 Task: Add a signature Edwin Parker containing Have a happy Hanukkah, Edwin Parker to email address softage.10@softage.net and add a label Escalation procedures
Action: Mouse moved to (49, 97)
Screenshot: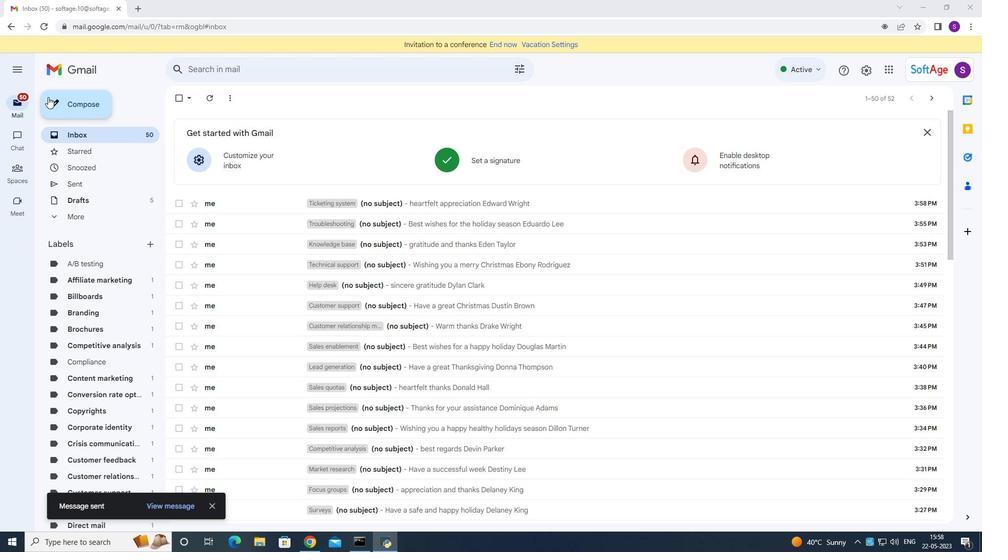 
Action: Mouse pressed left at (49, 97)
Screenshot: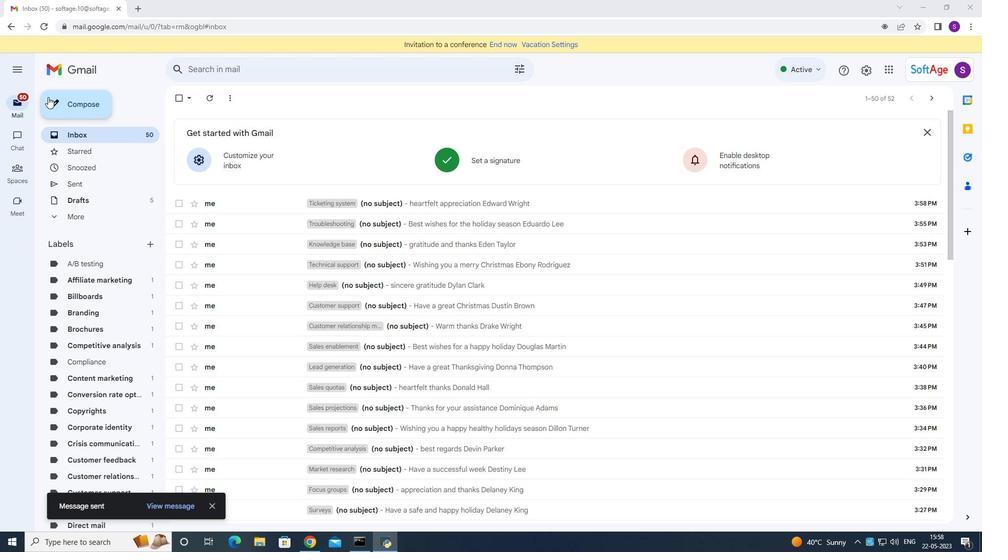 
Action: Mouse moved to (688, 249)
Screenshot: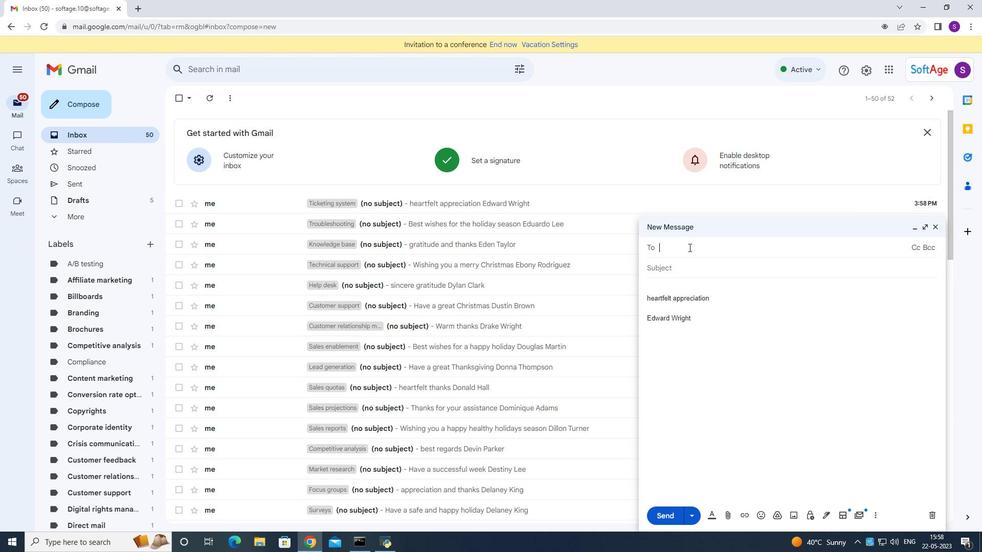 
Action: Key pressed <Key.shift><Key.shift><Key.shift><Key.shift><Key.shift><Key.shift><Key.shift><Key.shift><Key.shift><Key.shift><Key.shift><Key.shift><Key.shift><Key.shift><Key.shift>
Screenshot: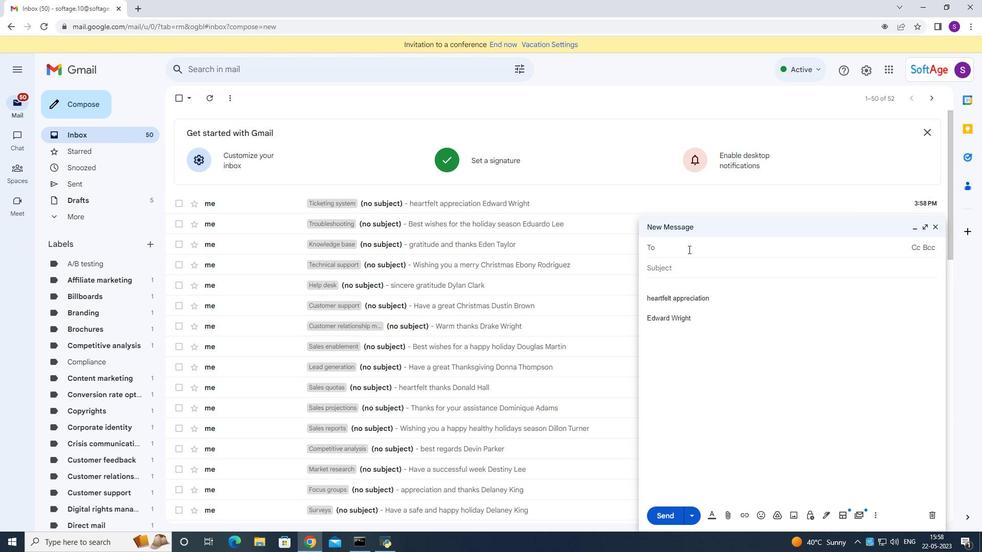 
Action: Mouse moved to (823, 516)
Screenshot: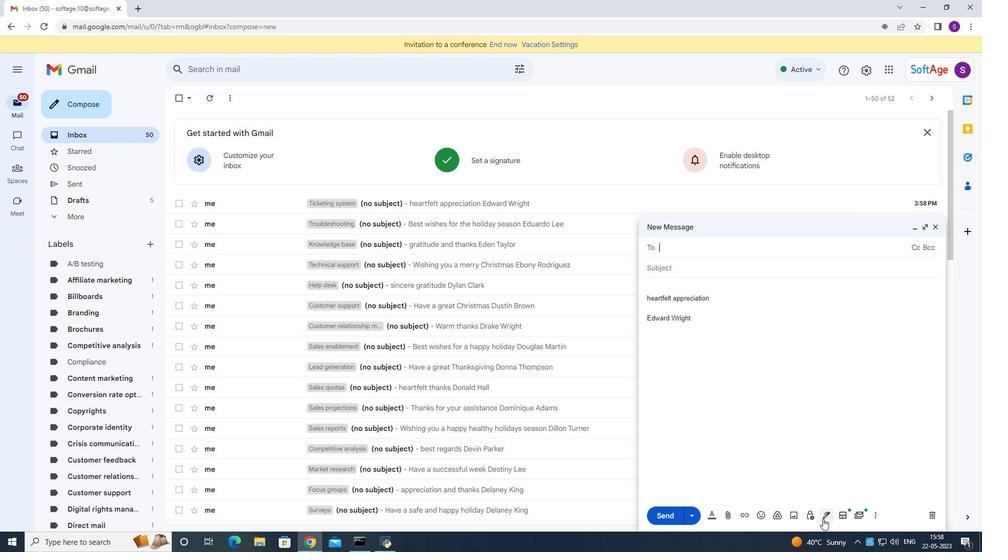 
Action: Mouse pressed left at (823, 516)
Screenshot: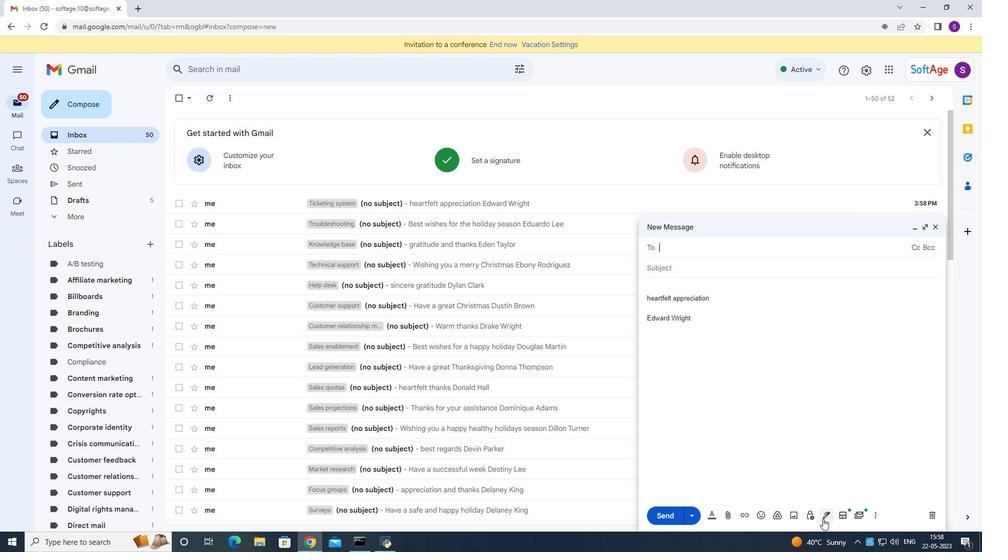 
Action: Mouse moved to (853, 462)
Screenshot: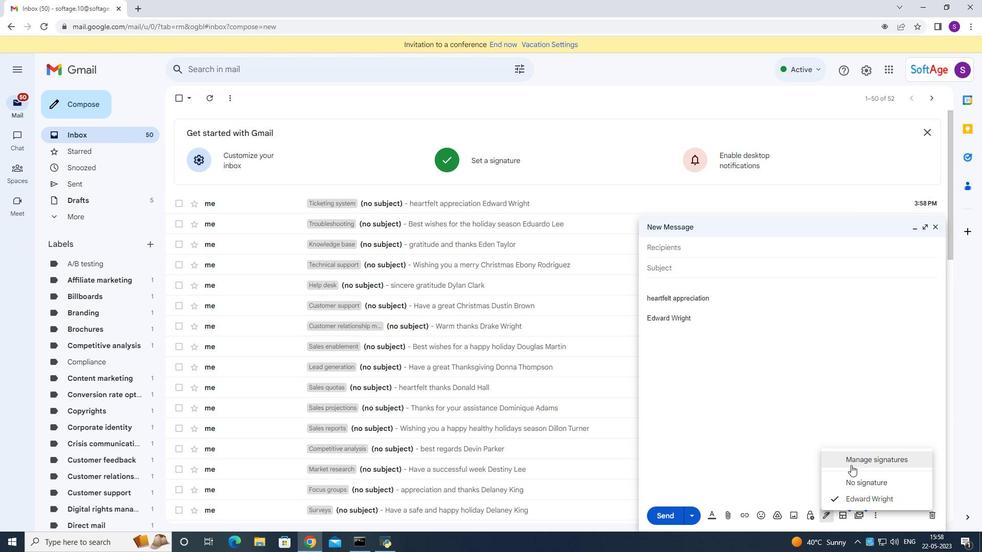 
Action: Mouse pressed left at (853, 462)
Screenshot: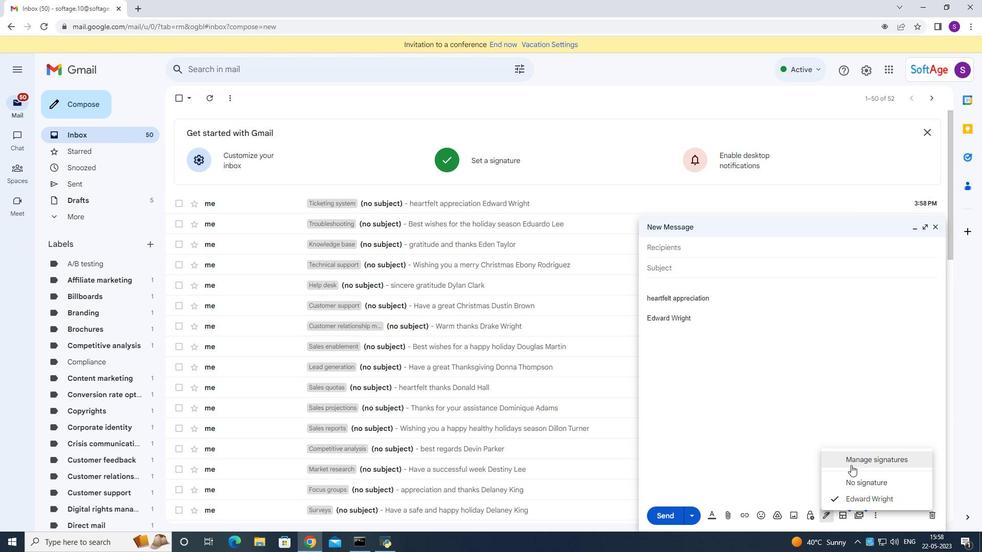 
Action: Mouse moved to (431, 267)
Screenshot: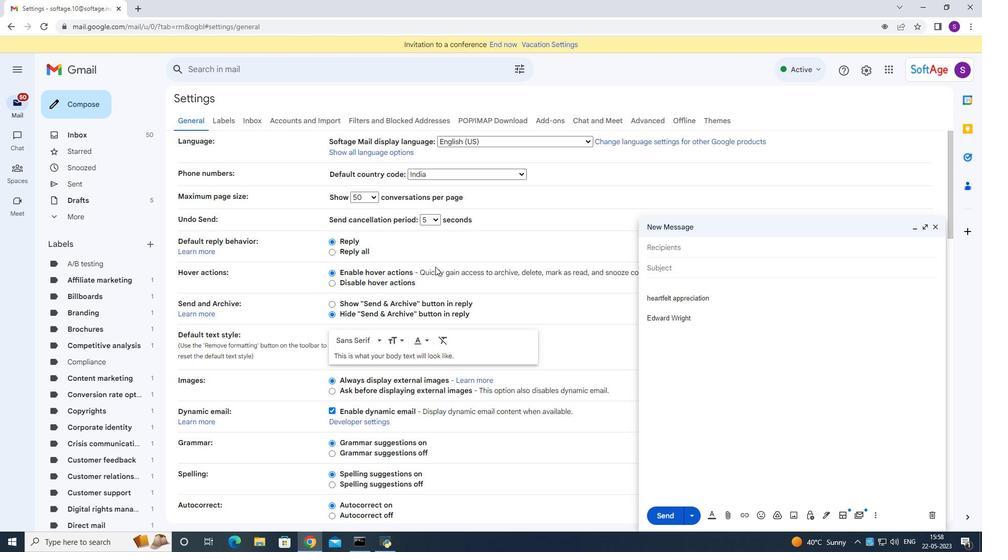 
Action: Mouse scrolled (431, 267) with delta (0, 0)
Screenshot: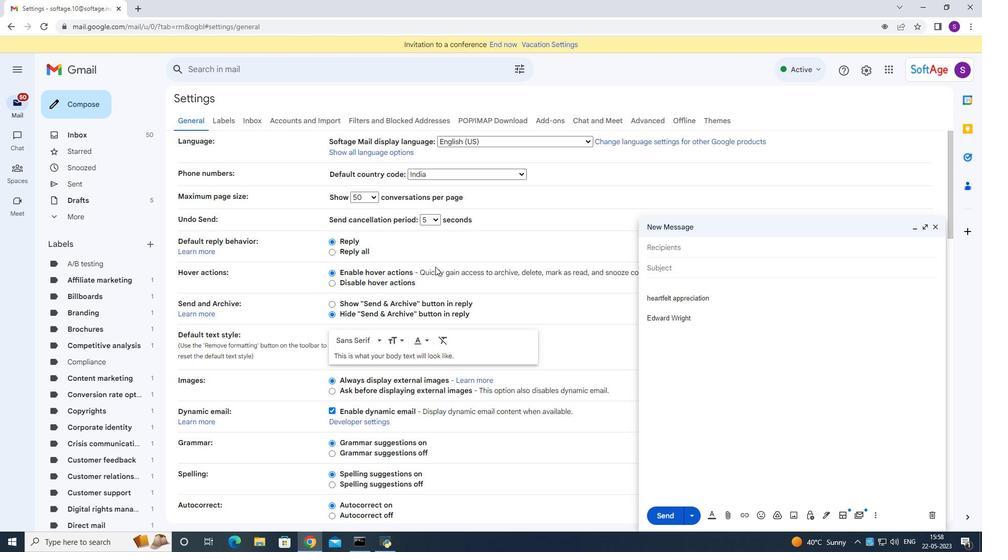 
Action: Mouse moved to (431, 268)
Screenshot: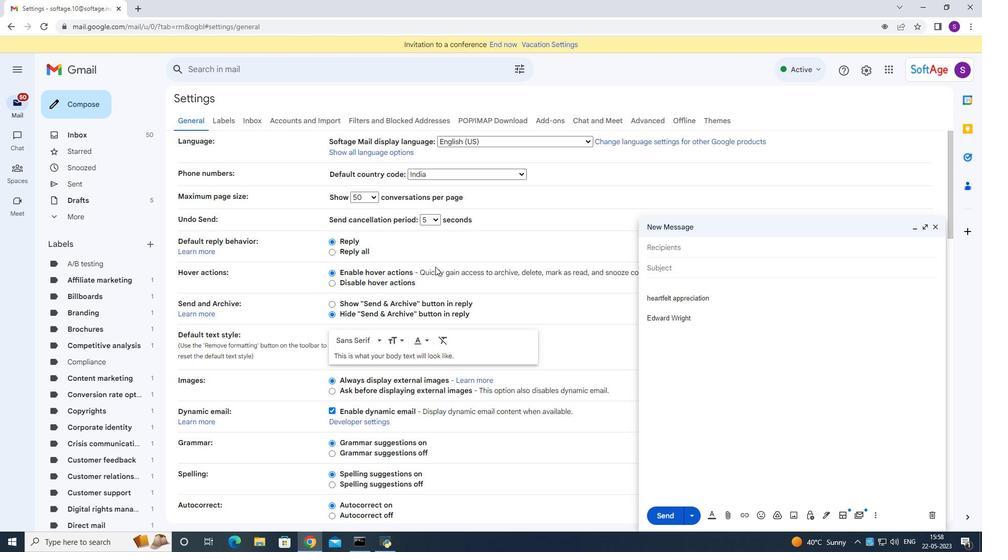 
Action: Mouse scrolled (431, 268) with delta (0, 0)
Screenshot: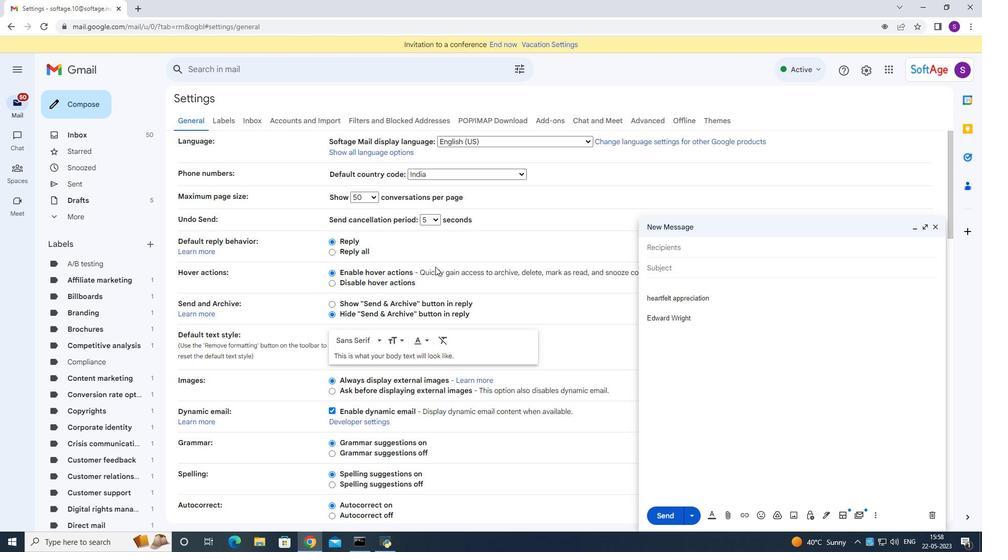 
Action: Mouse moved to (430, 269)
Screenshot: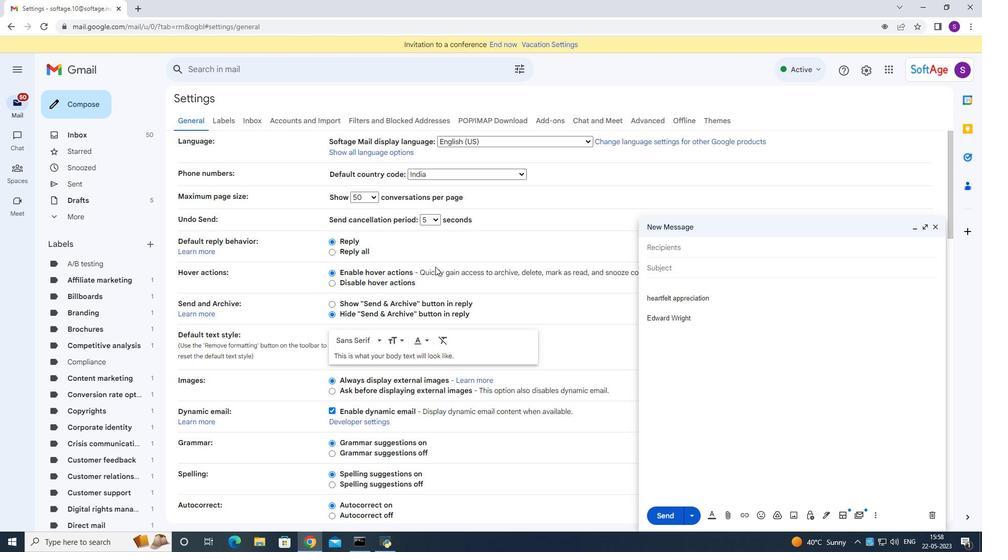 
Action: Mouse scrolled (430, 268) with delta (0, 0)
Screenshot: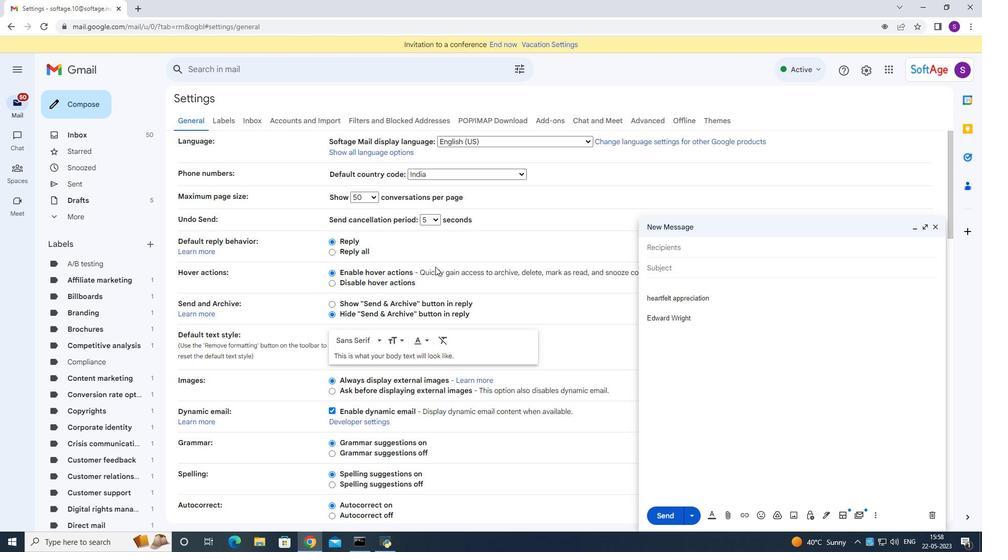 
Action: Mouse scrolled (430, 268) with delta (0, 0)
Screenshot: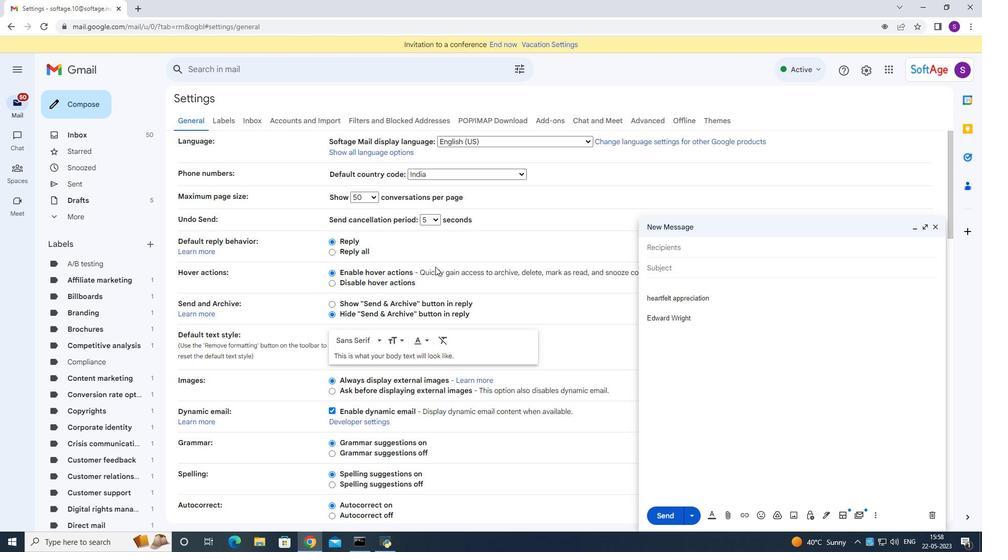 
Action: Mouse scrolled (430, 268) with delta (0, 0)
Screenshot: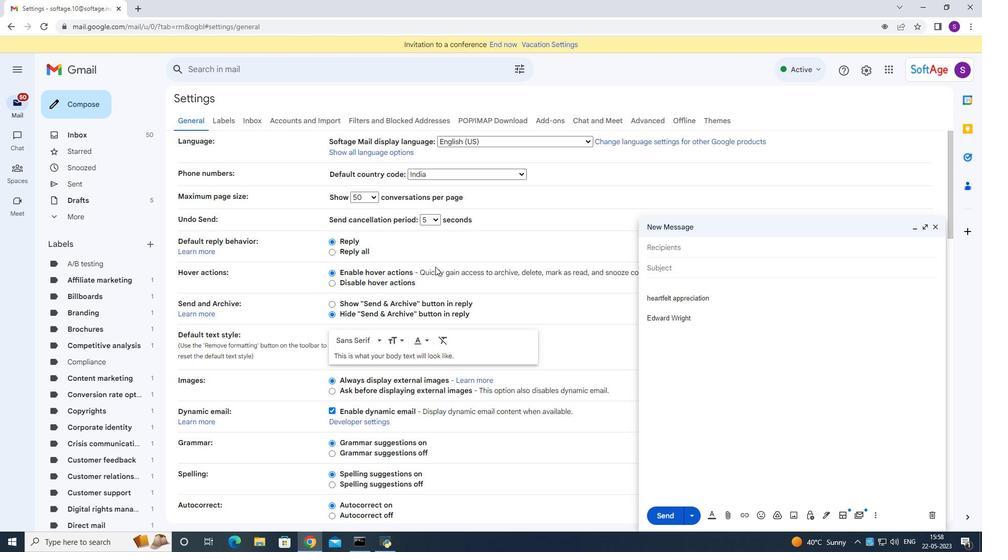 
Action: Mouse moved to (430, 270)
Screenshot: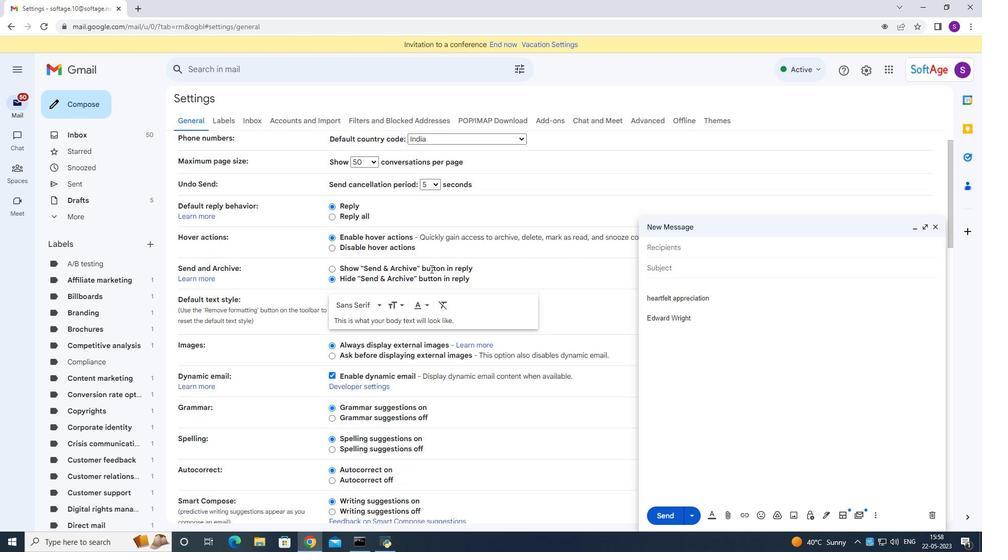 
Action: Mouse scrolled (430, 268) with delta (0, 0)
Screenshot: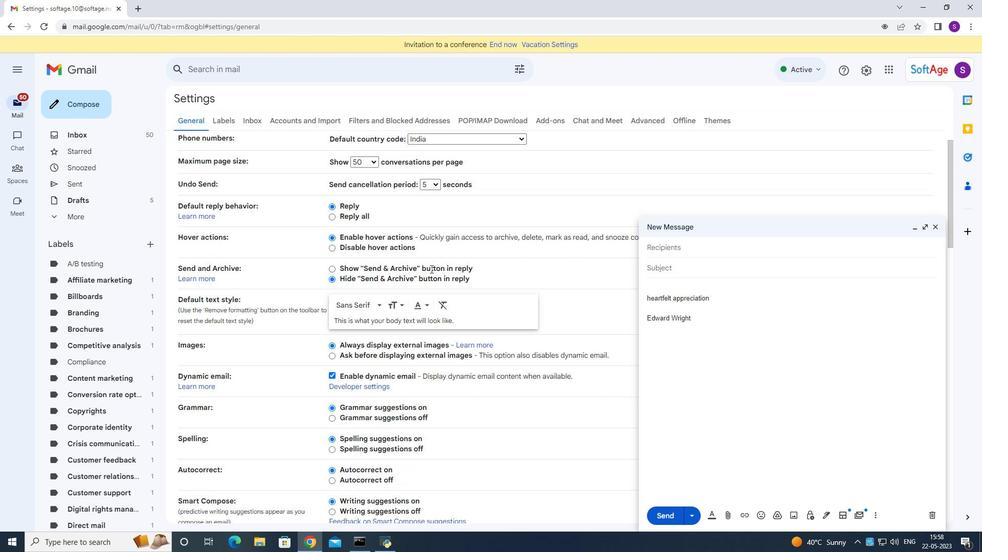 
Action: Mouse moved to (427, 280)
Screenshot: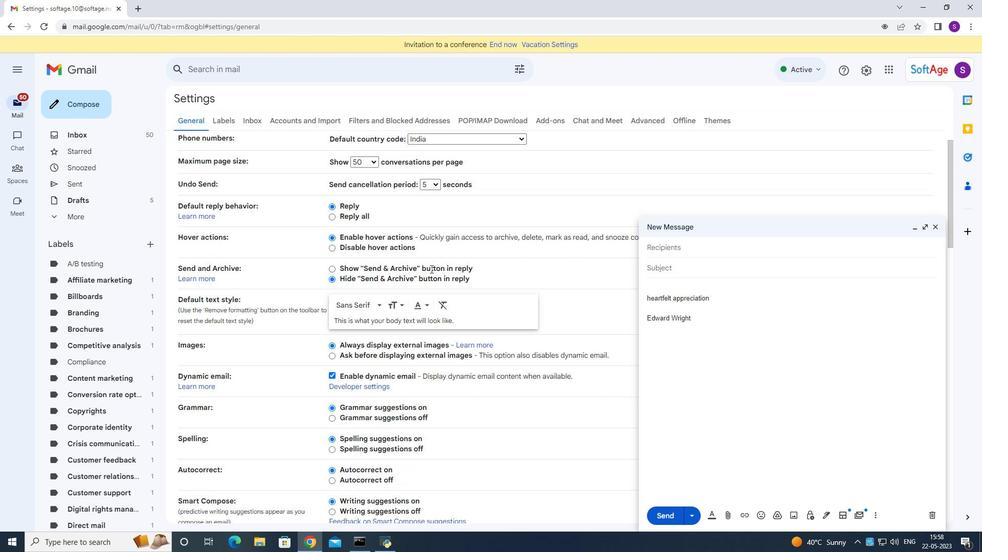 
Action: Mouse scrolled (430, 268) with delta (0, 0)
Screenshot: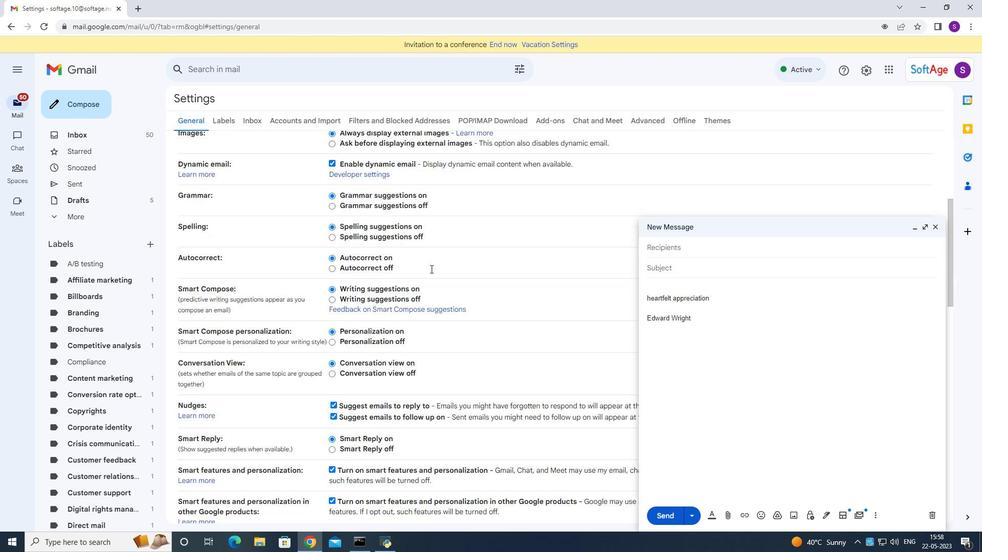 
Action: Mouse moved to (427, 286)
Screenshot: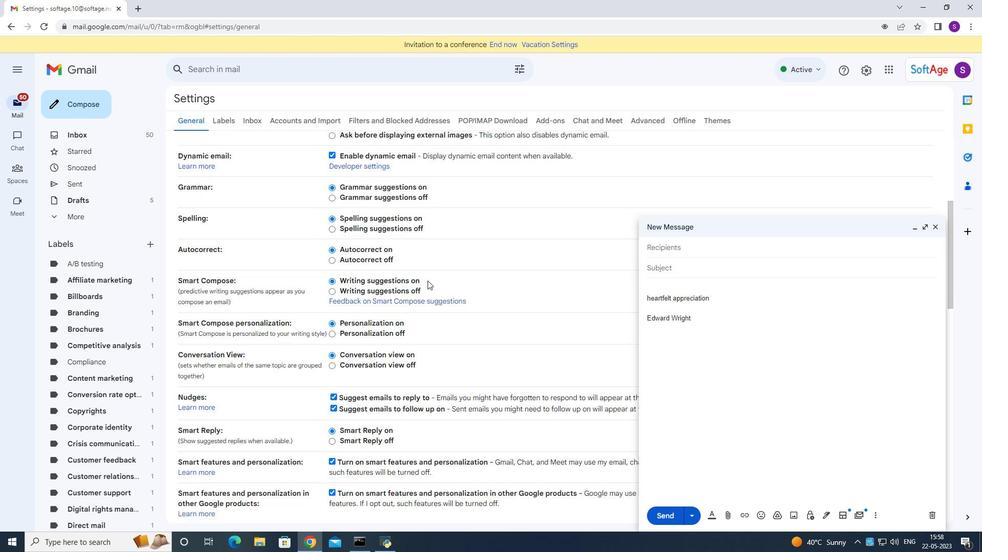 
Action: Mouse scrolled (427, 285) with delta (0, 0)
Screenshot: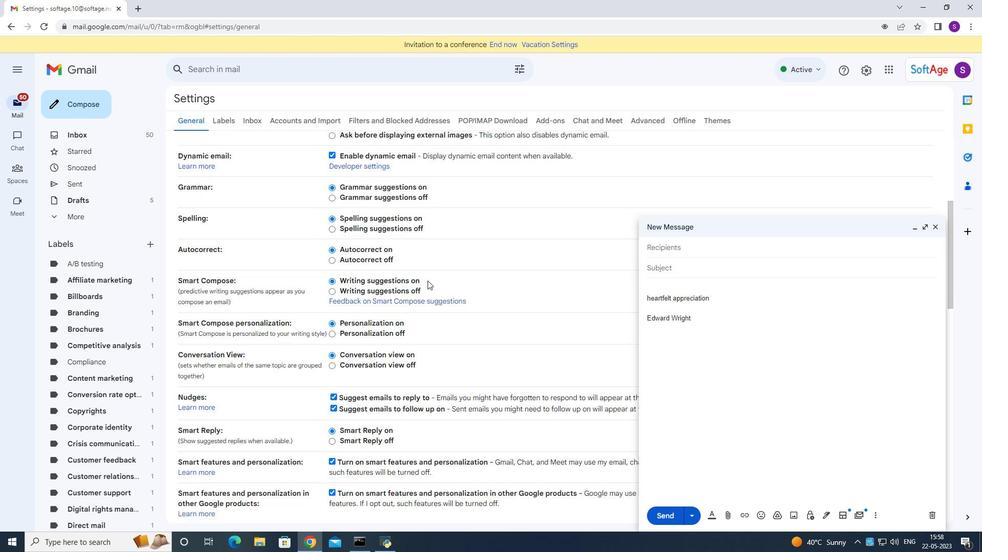 
Action: Mouse moved to (427, 286)
Screenshot: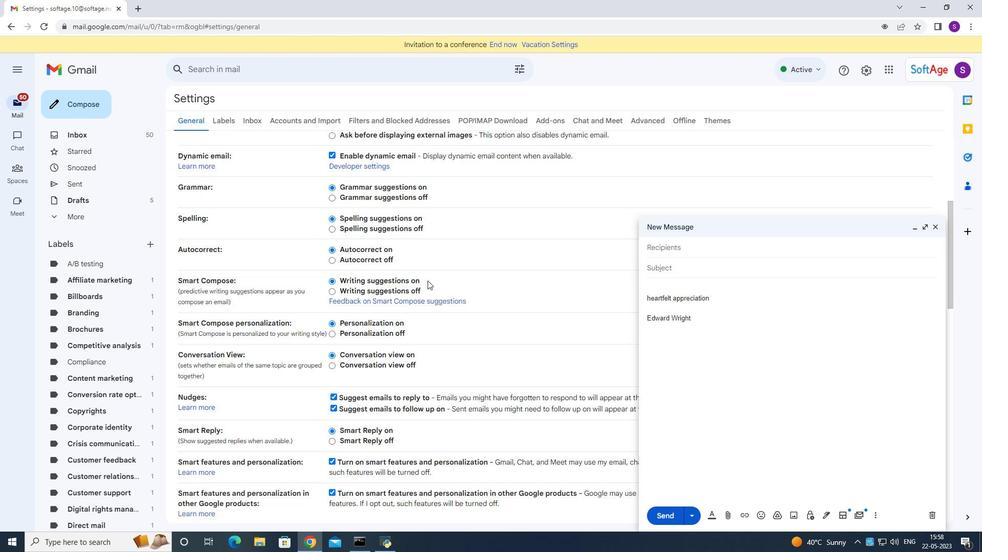 
Action: Mouse scrolled (427, 286) with delta (0, 0)
Screenshot: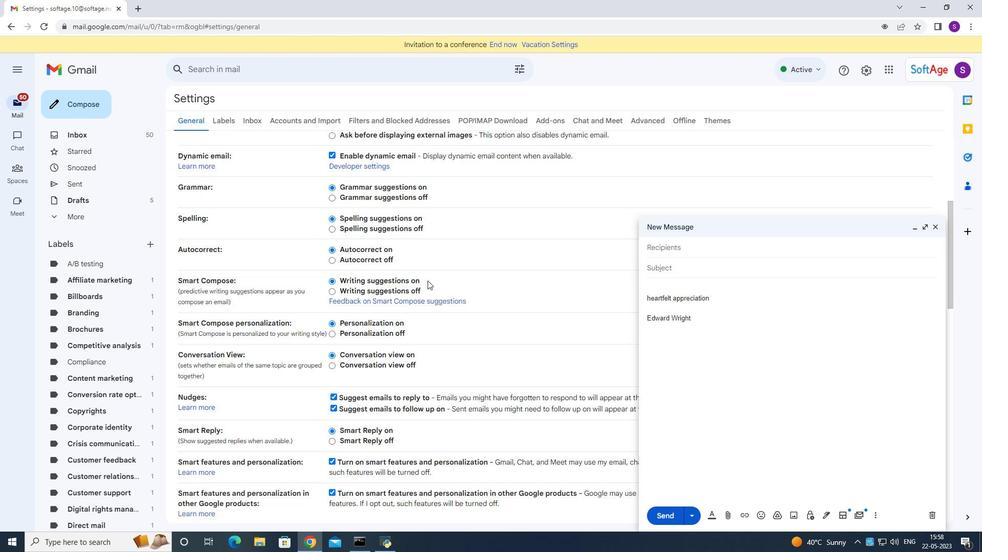 
Action: Mouse scrolled (427, 286) with delta (0, 0)
Screenshot: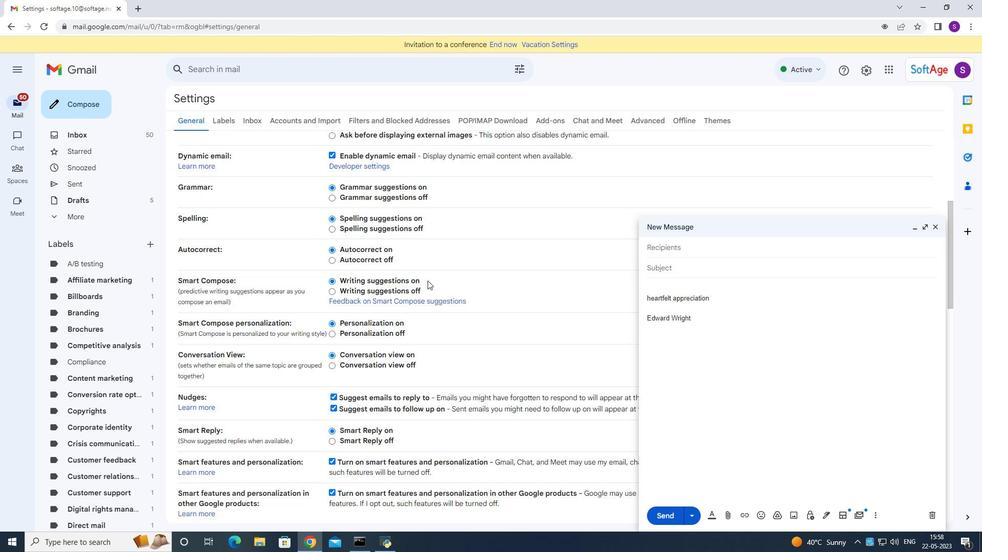 
Action: Mouse scrolled (427, 286) with delta (0, 0)
Screenshot: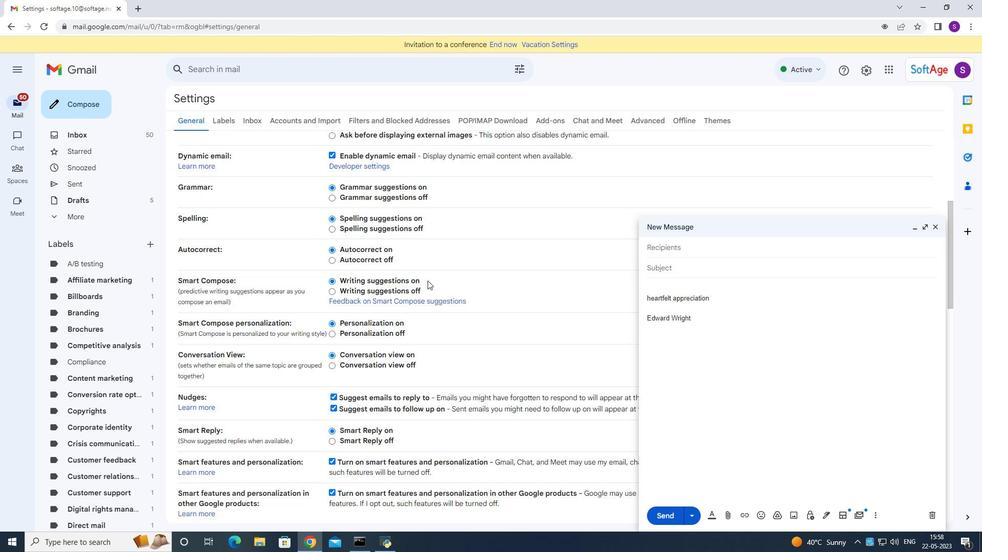 
Action: Mouse moved to (427, 286)
Screenshot: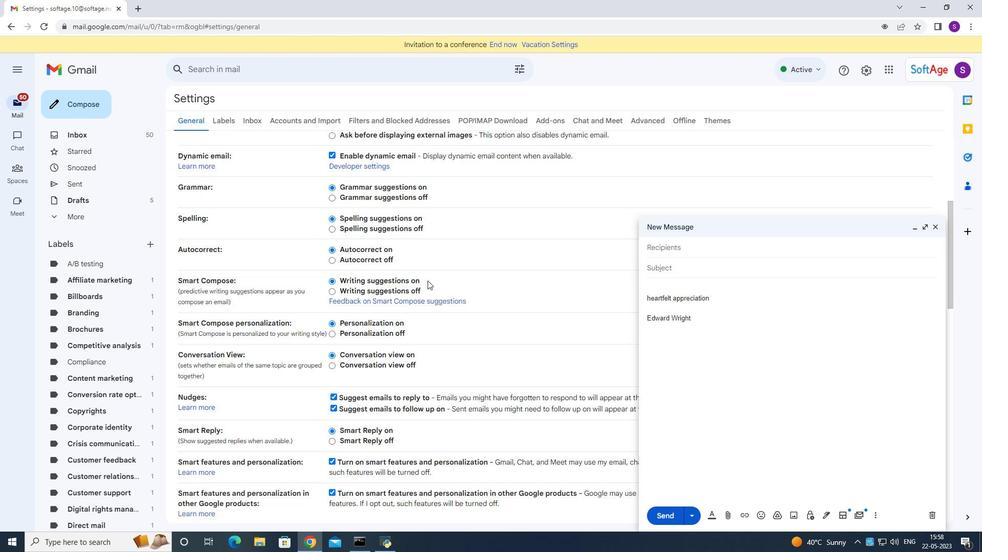
Action: Mouse scrolled (427, 286) with delta (0, 0)
Screenshot: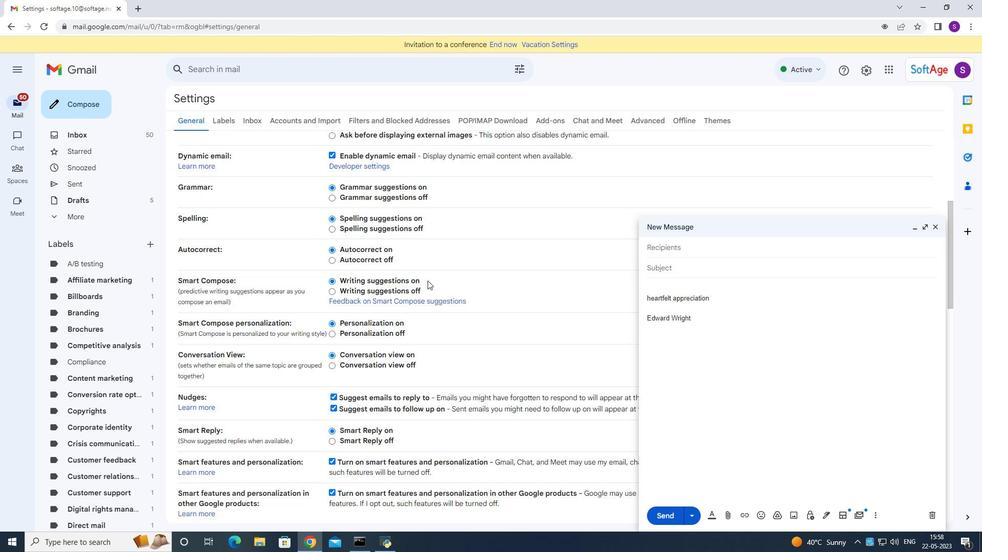 
Action: Mouse moved to (427, 288)
Screenshot: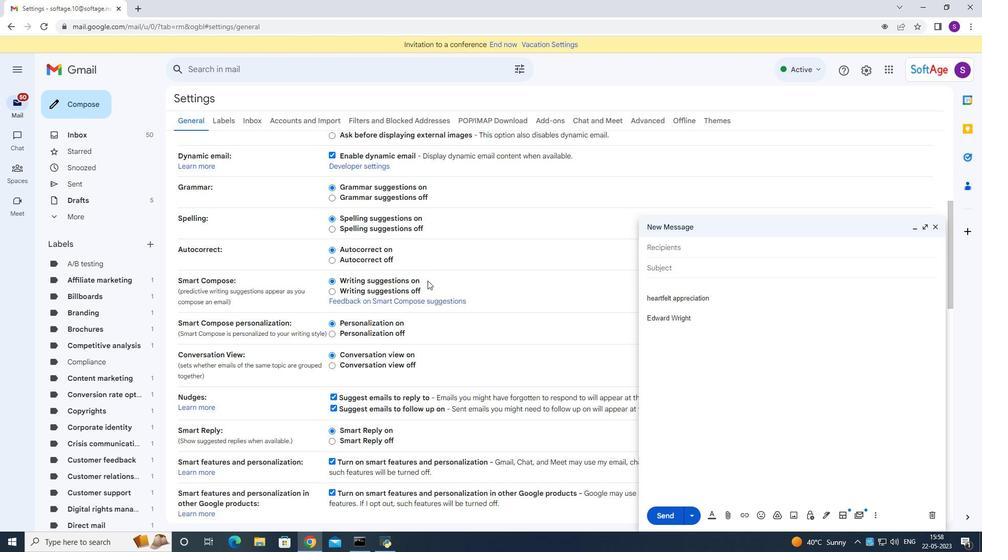 
Action: Mouse scrolled (427, 287) with delta (0, 0)
Screenshot: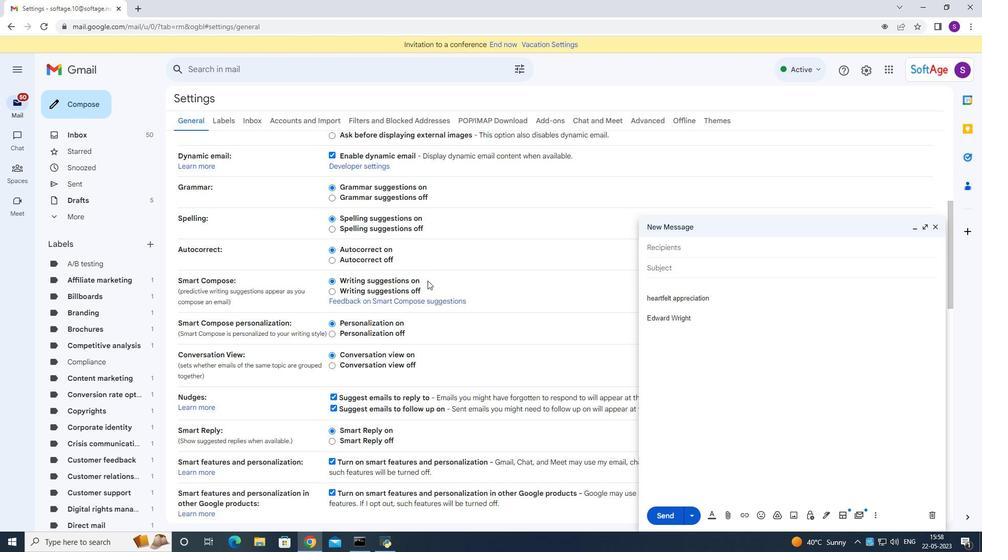 
Action: Mouse moved to (414, 389)
Screenshot: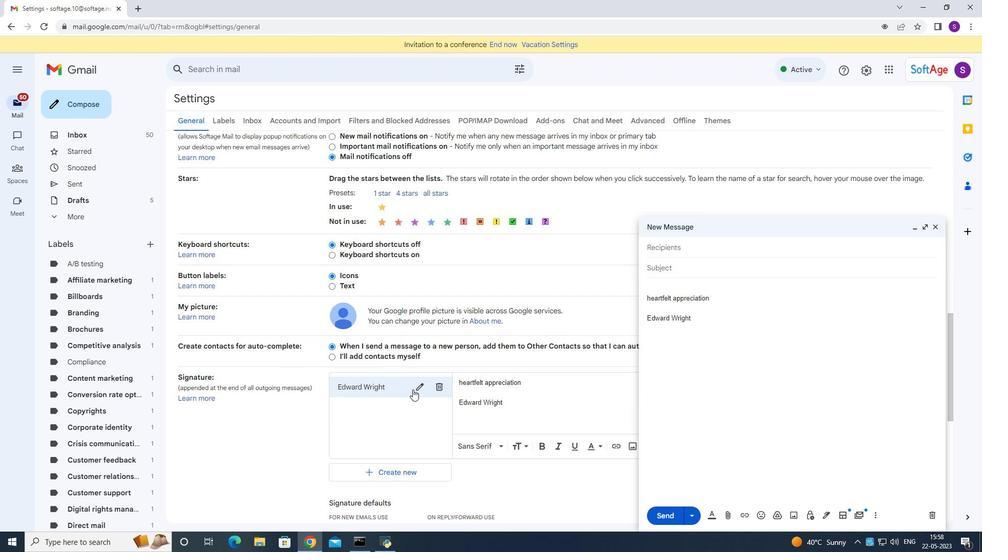 
Action: Mouse pressed left at (414, 389)
Screenshot: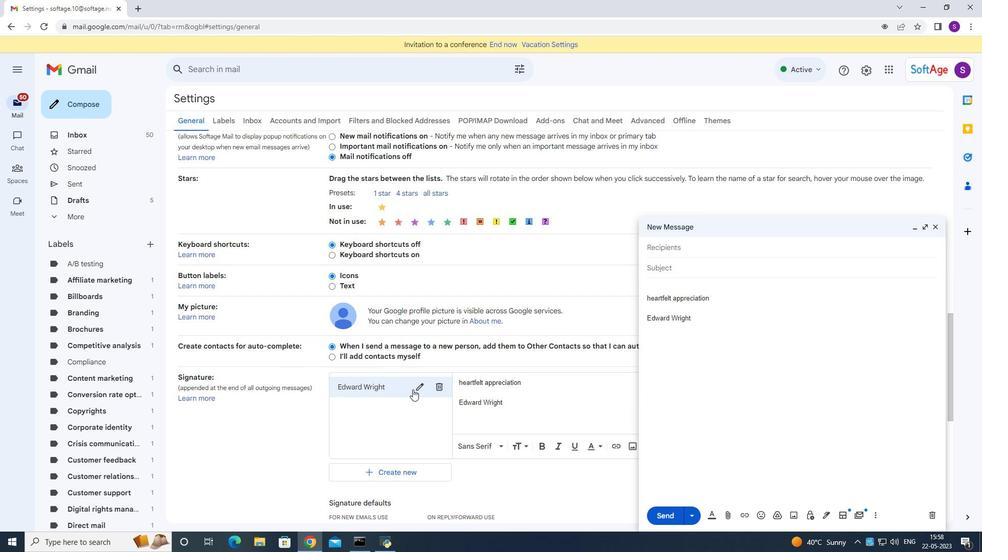 
Action: Mouse moved to (414, 389)
Screenshot: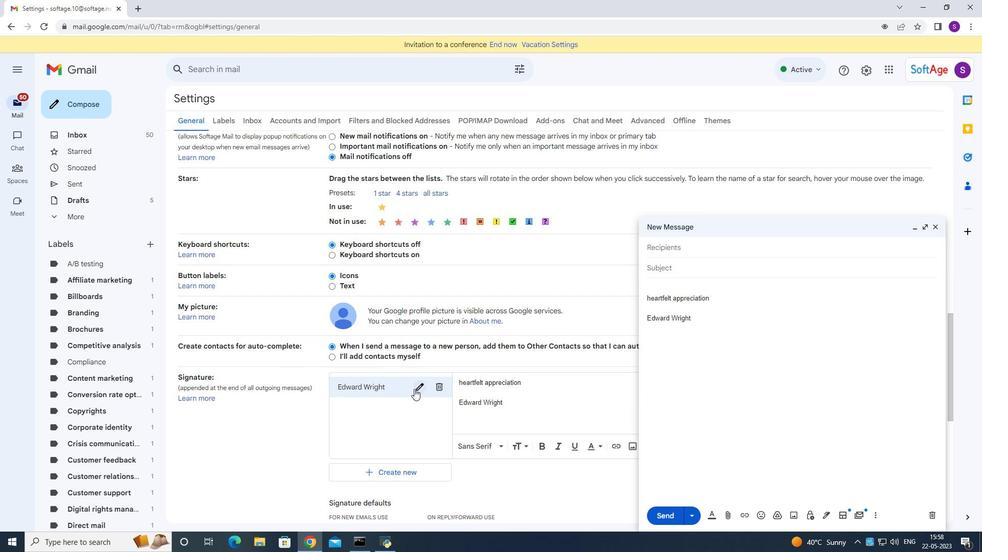
Action: Key pressed ctrl+A
Screenshot: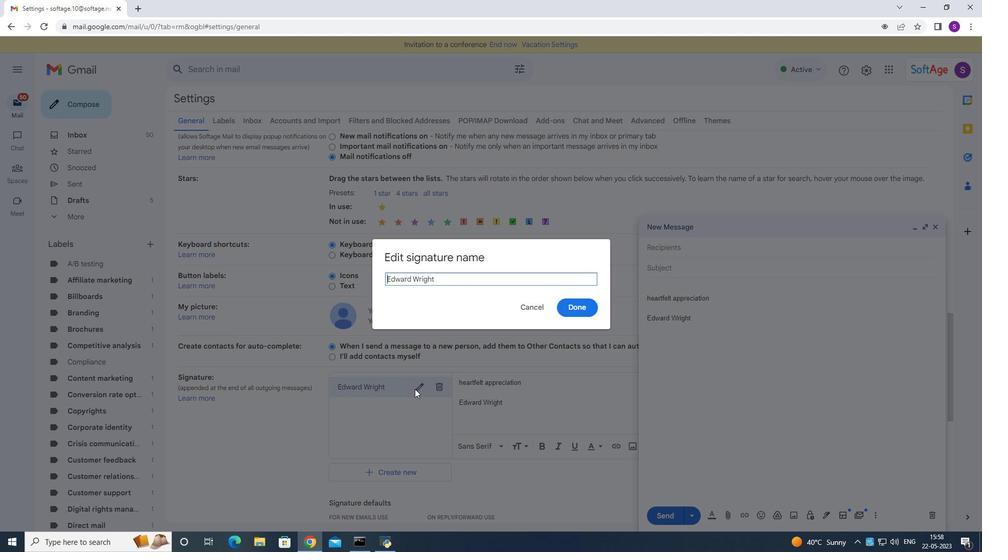 
Action: Mouse moved to (413, 388)
Screenshot: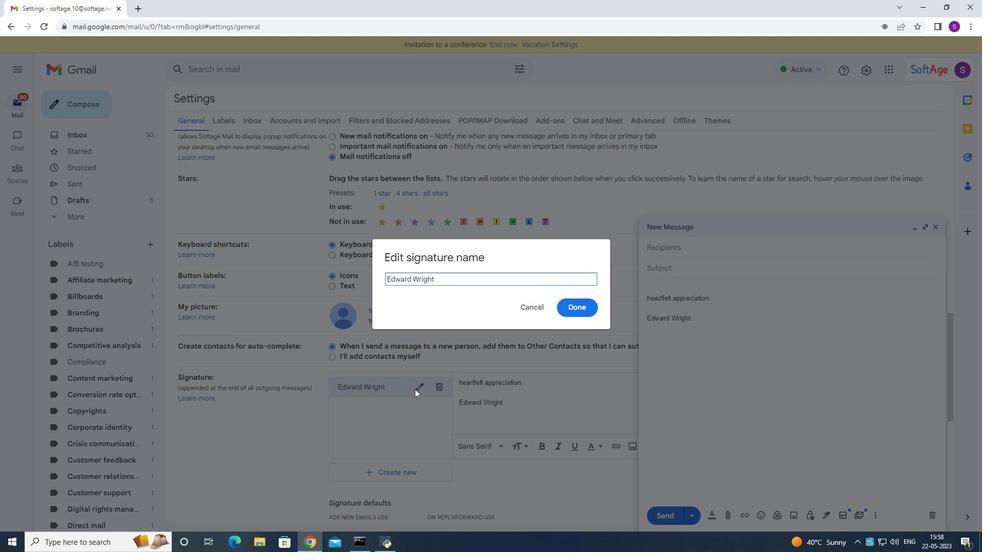
Action: Key pressed <Key.backspace><Key.shift><Key.shift><Key.shift><Key.shift><Key.shift><Key.shift><Key.shift><Key.shift><Key.shift><Key.shift><Key.shift><Key.shift><Key.shift><Key.shift><Key.shift><Key.shift><Key.shift><Key.shift><Key.shift><Key.shift><Key.shift><Key.shift><Key.shift><Key.shift><Key.shift><Key.shift><Key.shift><Key.shift><Key.shift><Key.shift><Key.shift><Key.shift><Key.shift><Key.shift><Key.shift><Key.shift><Key.shift><Key.shift><Key.shift><Key.shift><Key.shift>Edwin<Key.space><Key.shift>Parker<Key.space>
Screenshot: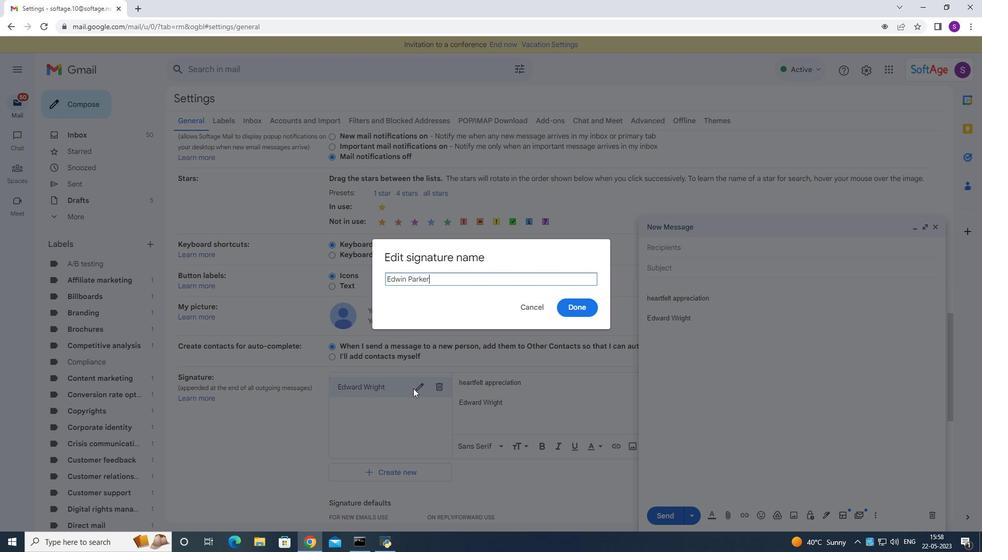 
Action: Mouse moved to (576, 310)
Screenshot: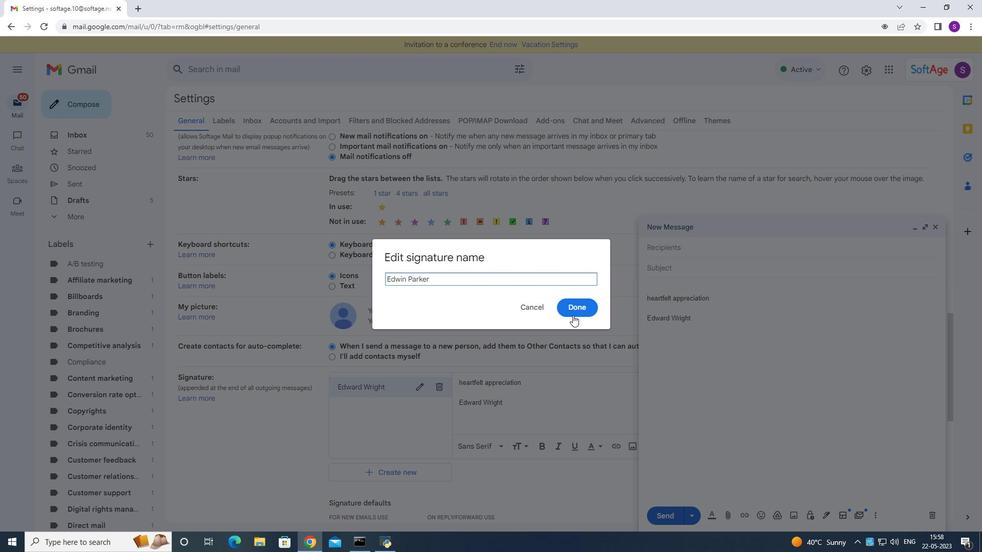
Action: Mouse pressed left at (576, 310)
Screenshot: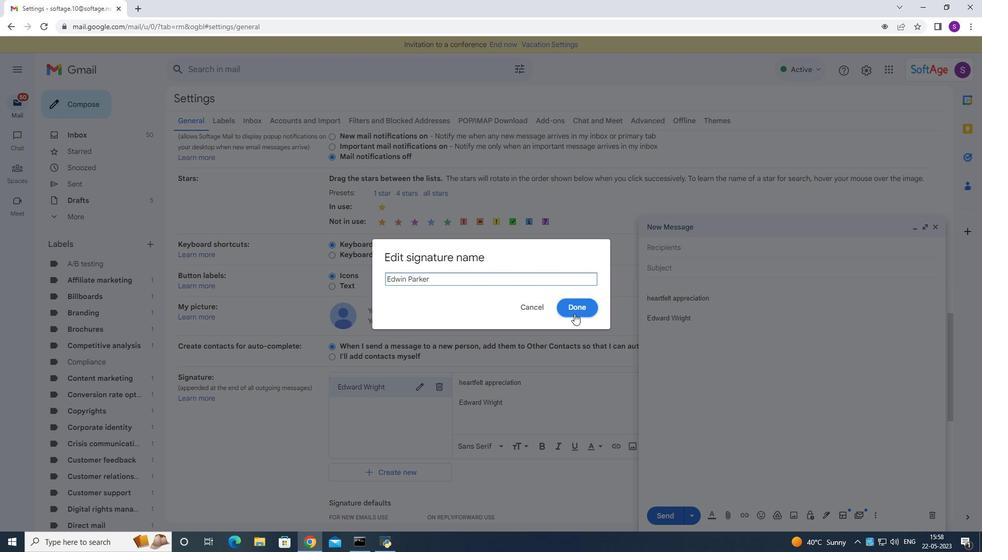 
Action: Mouse moved to (557, 380)
Screenshot: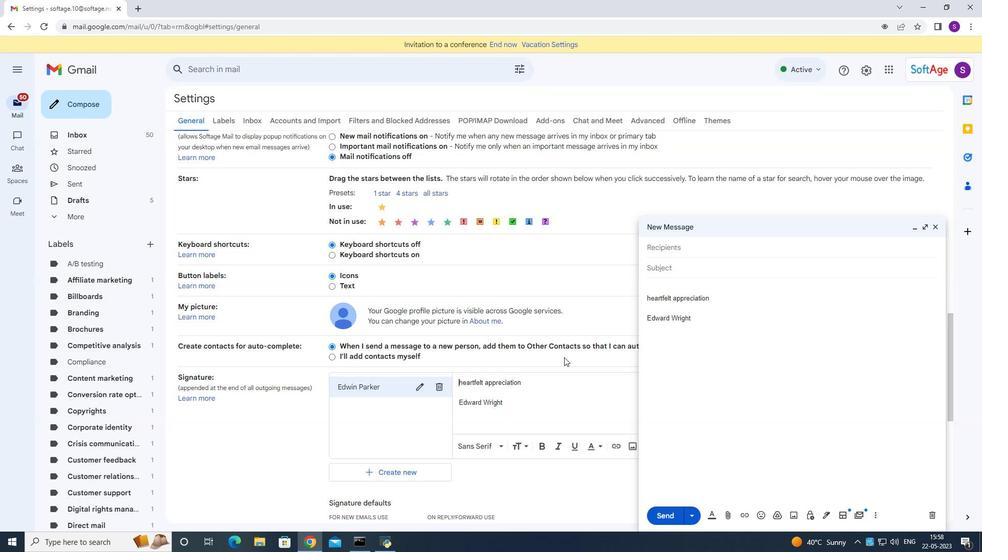
Action: Mouse pressed left at (557, 380)
Screenshot: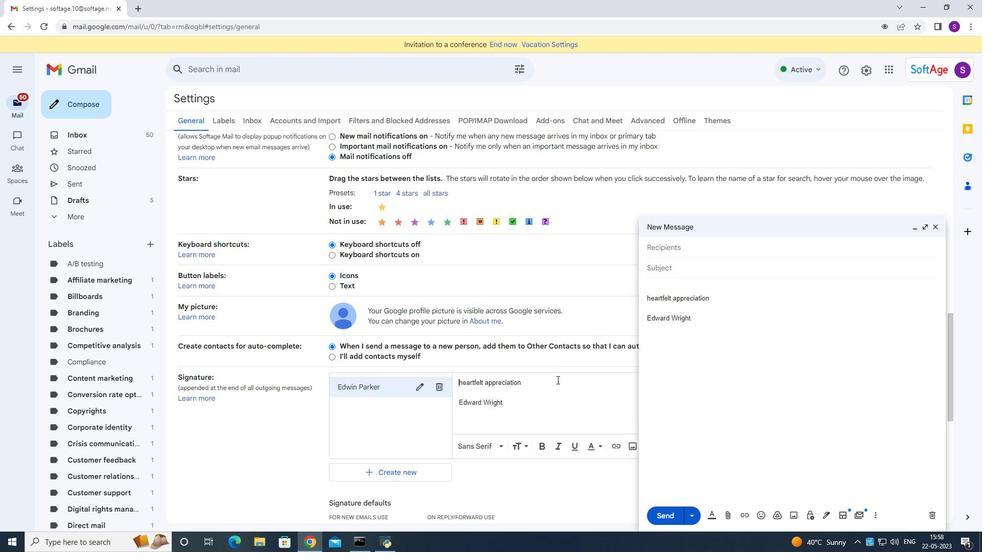 
Action: Mouse moved to (557, 383)
Screenshot: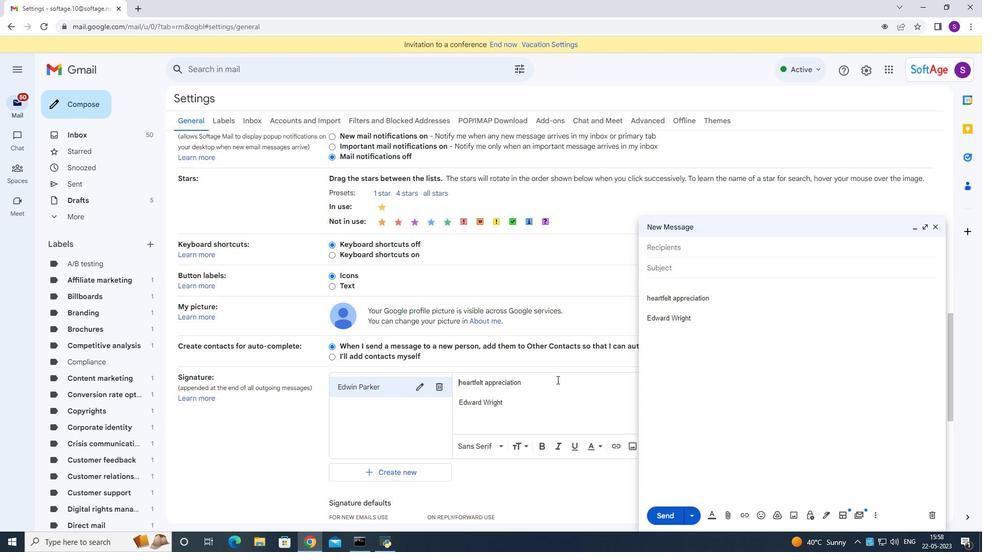 
Action: Key pressed ctrl+A
Screenshot: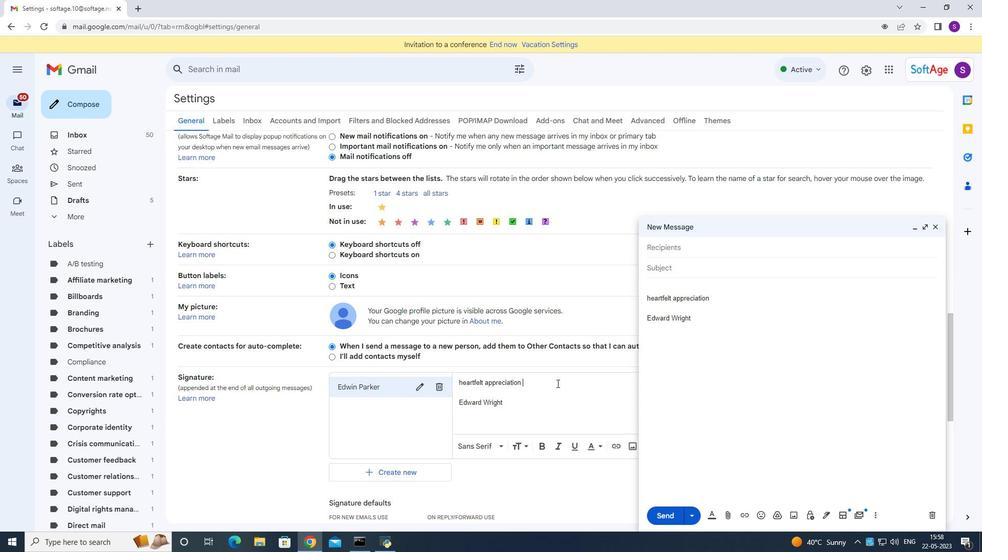
Action: Mouse moved to (556, 384)
Screenshot: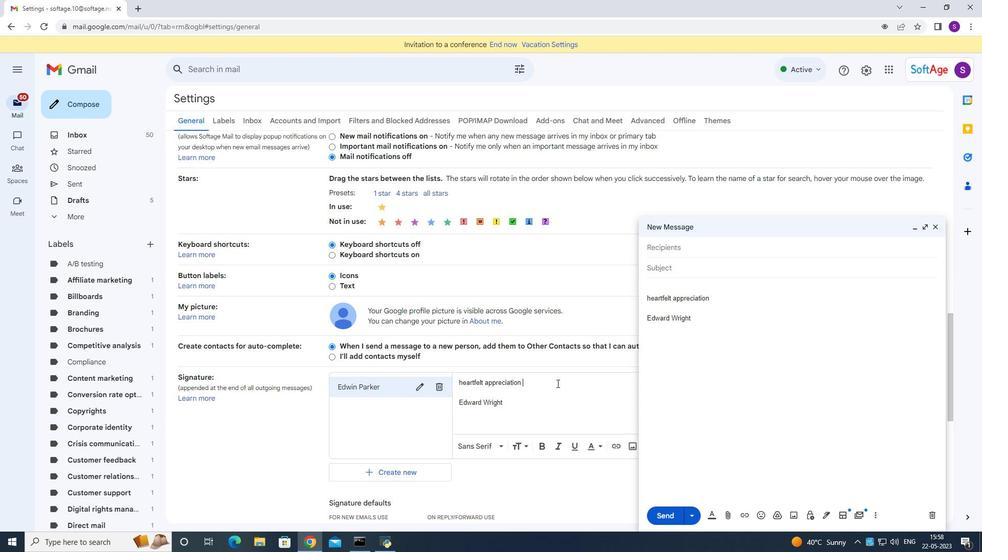 
Action: Key pressed <Key.backspace>
Screenshot: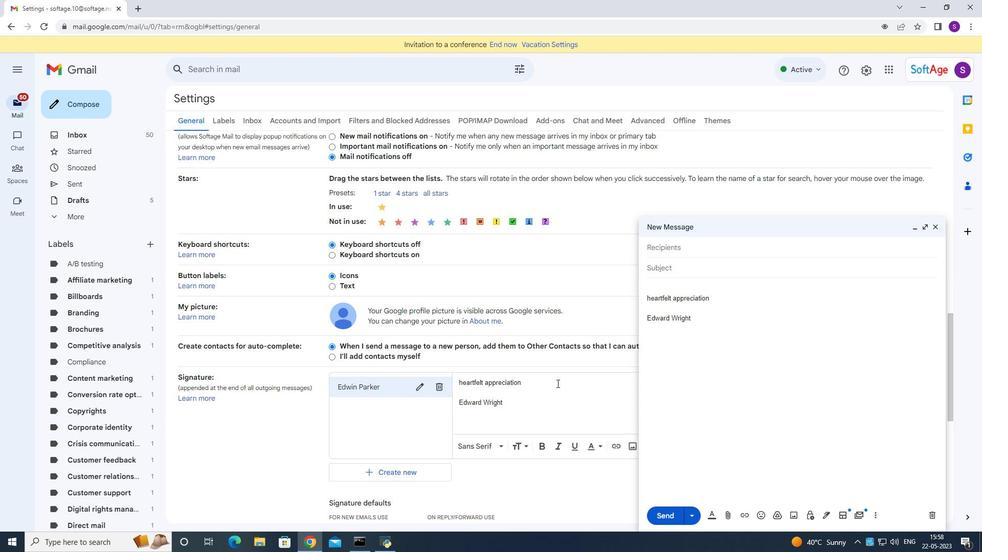 
Action: Mouse moved to (556, 384)
Screenshot: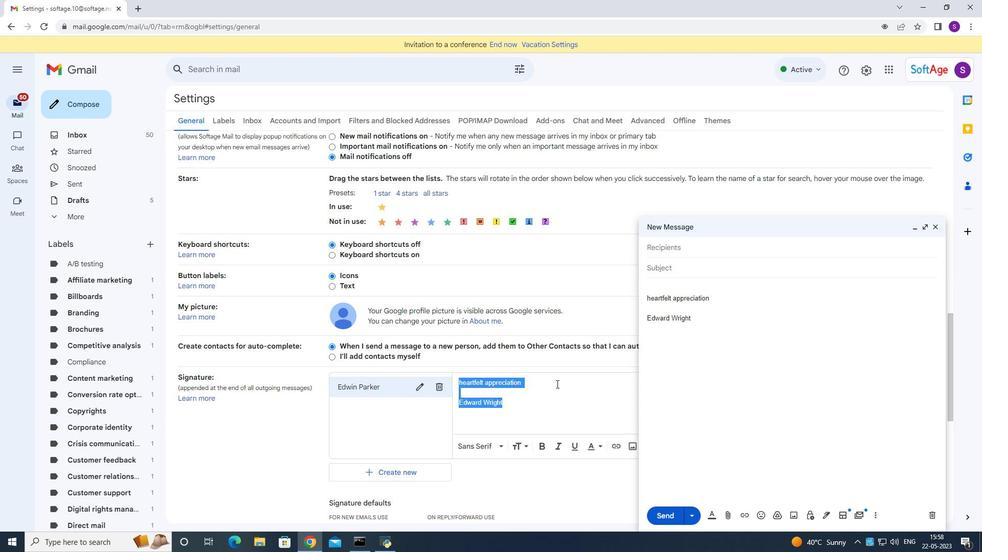 
Action: Key pressed <Key.shift>Hav<Key.space>a<Key.space>happy<Key.space><Key.shift>Hanu<Key.shift>kkah<Key.enter><Key.enter><Key.shift>Edwin<Key.space><Key.shift>Paer<Key.backspace><Key.backspace><Key.backspace>arker
Screenshot: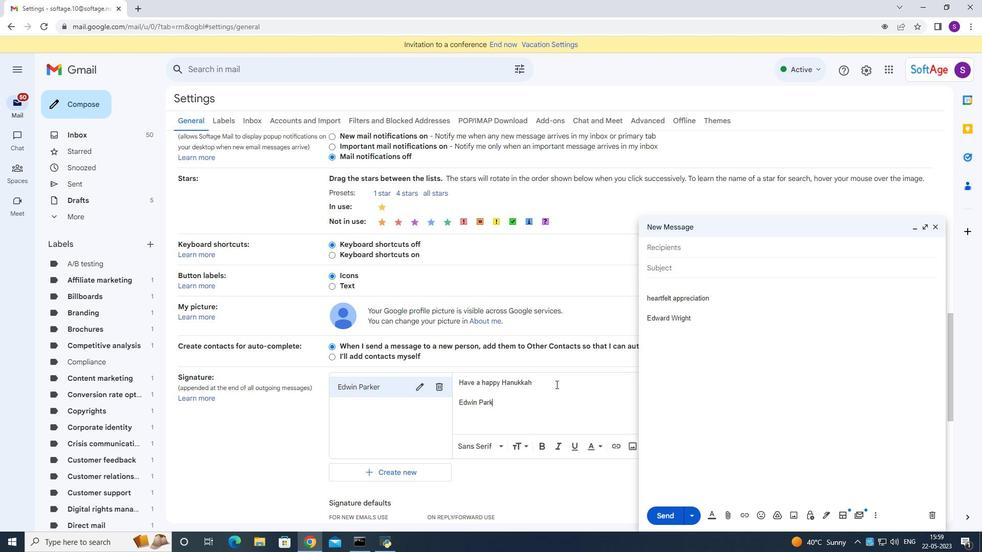 
Action: Mouse moved to (526, 406)
Screenshot: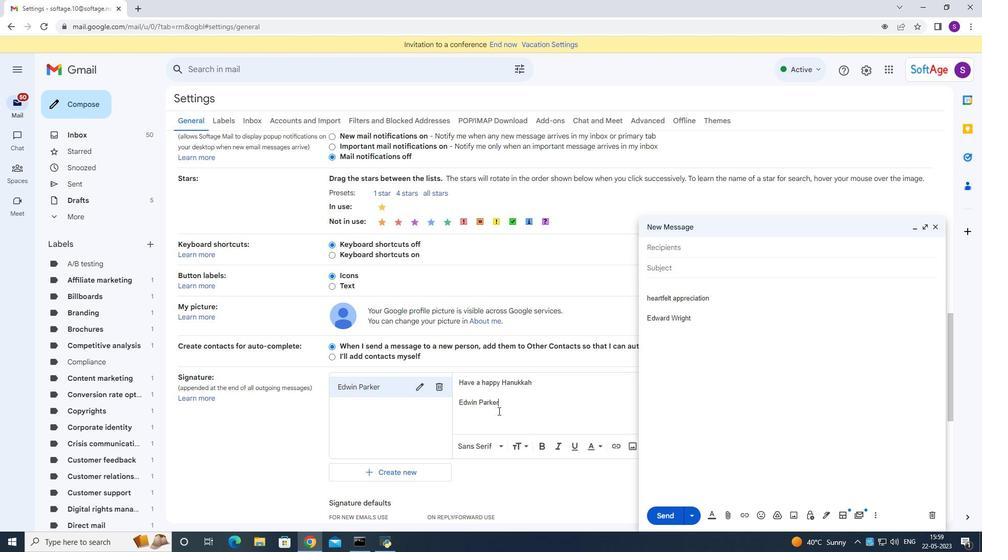 
Action: Mouse pressed left at (526, 406)
Screenshot: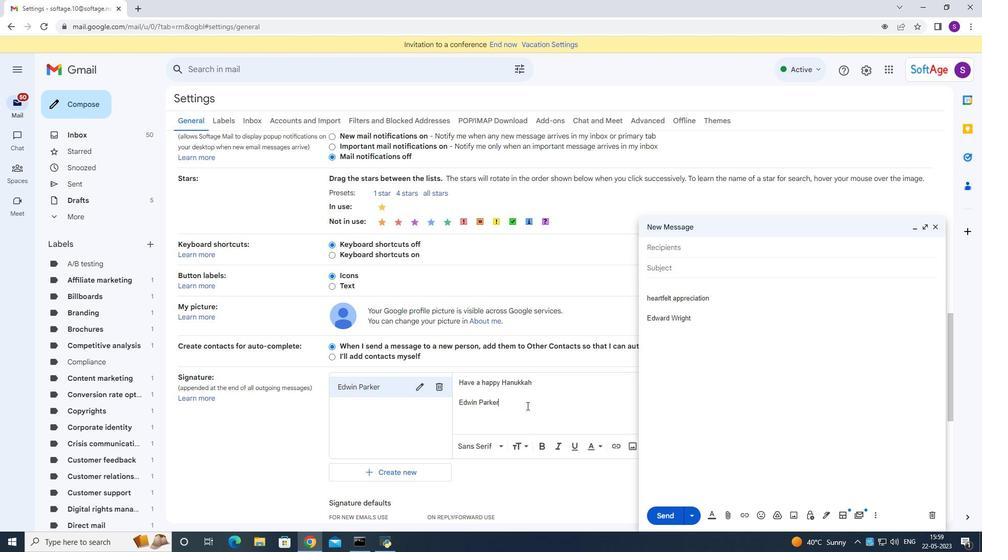 
Action: Mouse moved to (532, 389)
Screenshot: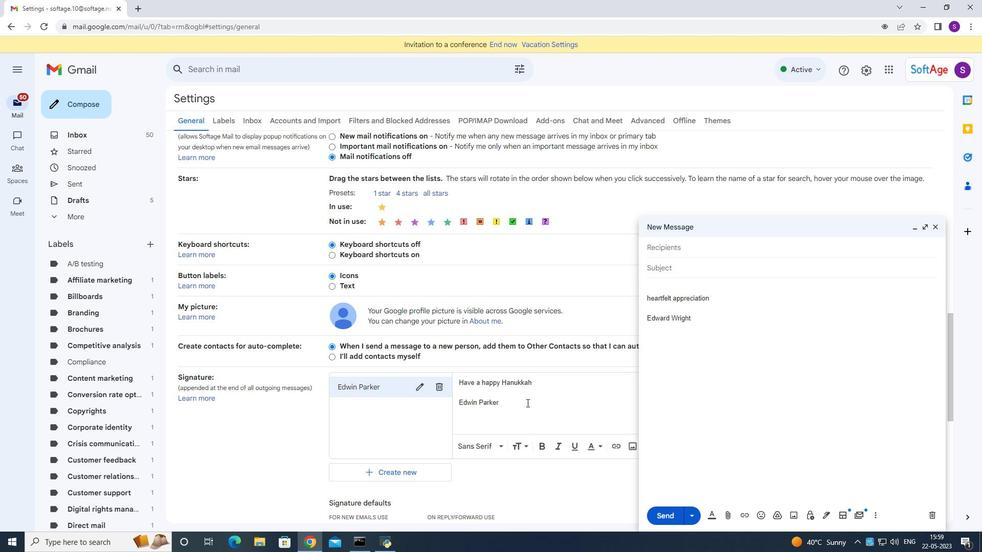 
Action: Mouse pressed left at (532, 389)
Screenshot: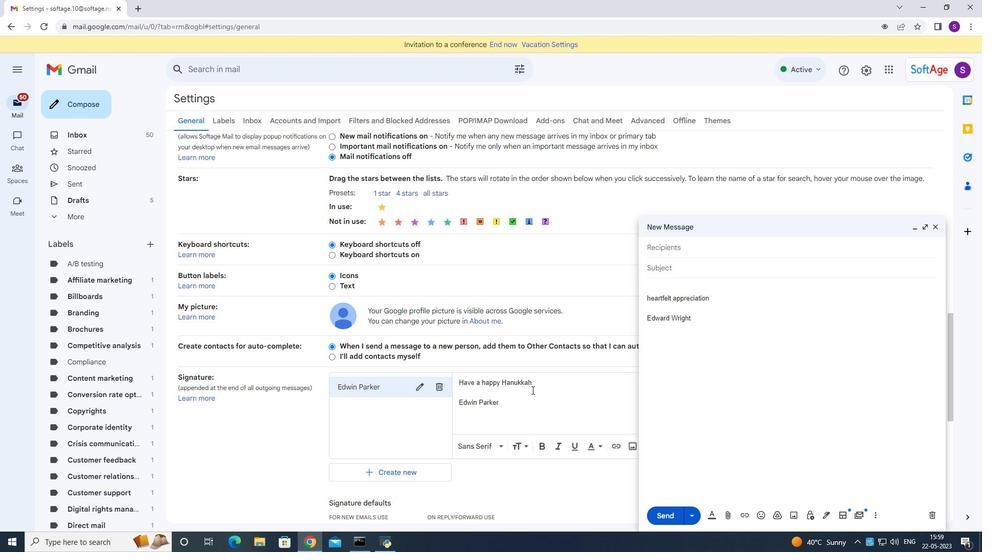 
Action: Mouse moved to (537, 388)
Screenshot: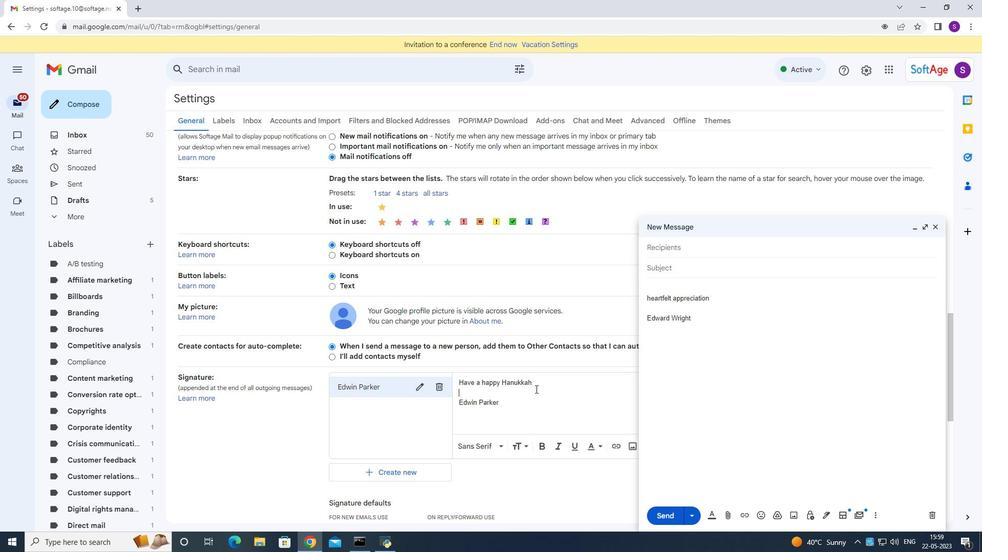 
Action: Mouse pressed left at (537, 388)
Screenshot: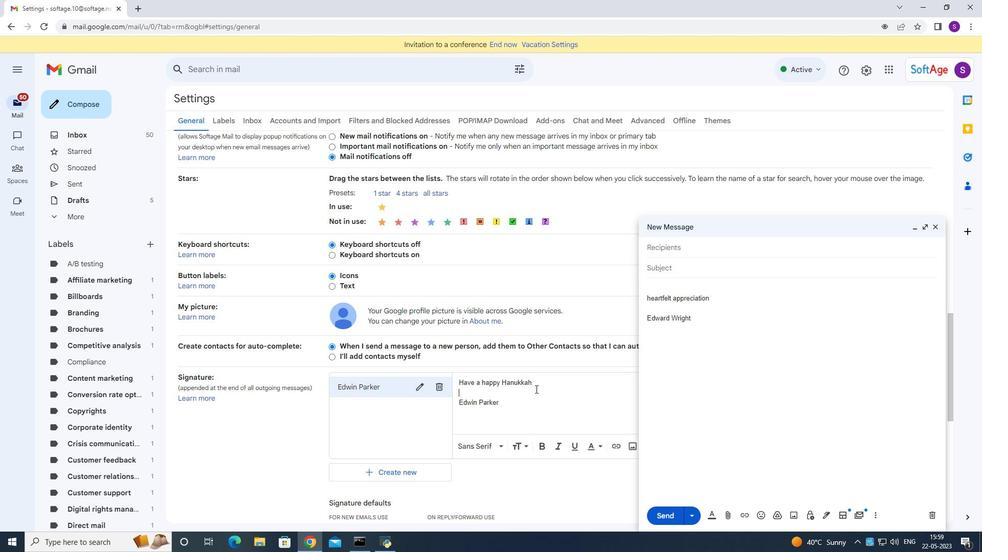 
Action: Mouse moved to (511, 408)
Screenshot: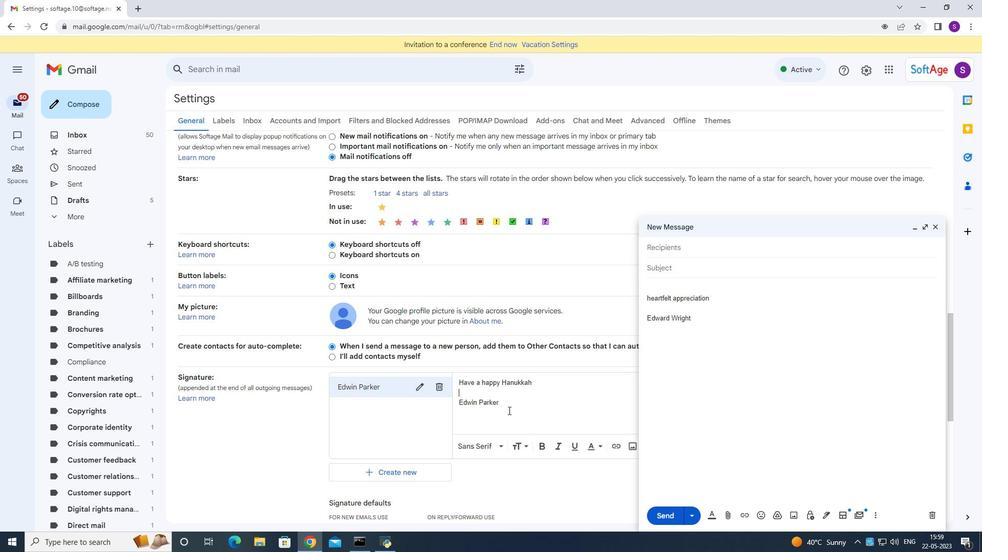 
Action: Mouse pressed left at (511, 408)
Screenshot: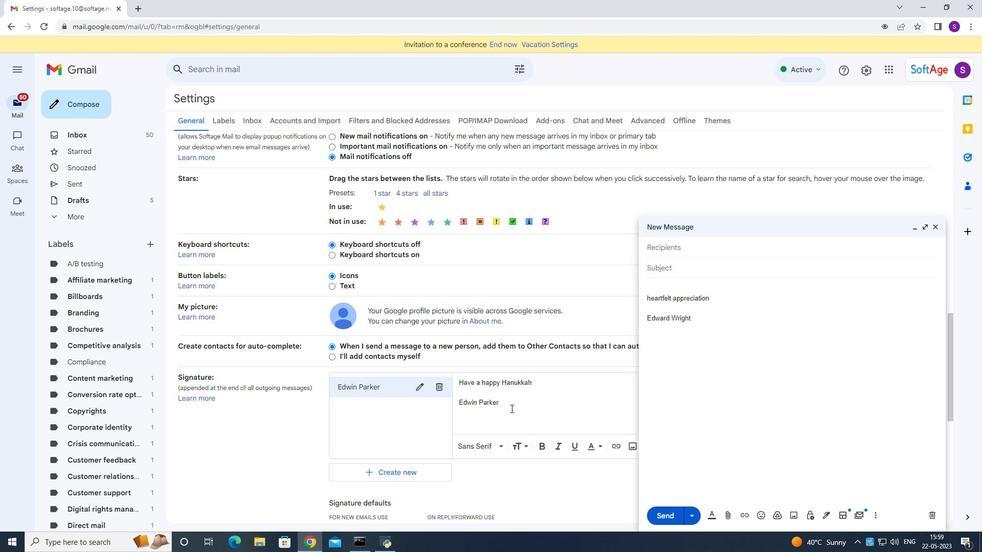 
Action: Mouse scrolled (511, 408) with delta (0, 0)
Screenshot: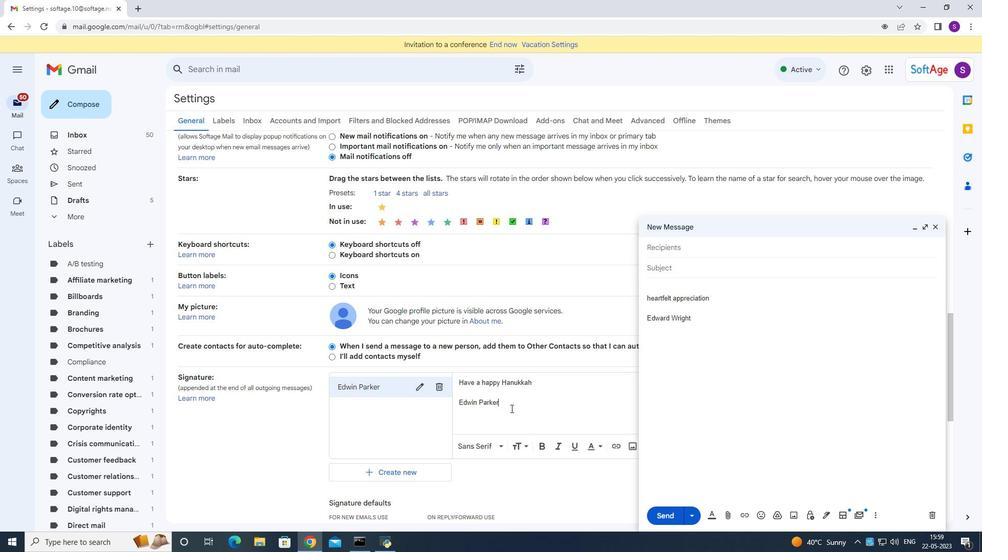 
Action: Mouse scrolled (511, 408) with delta (0, 0)
Screenshot: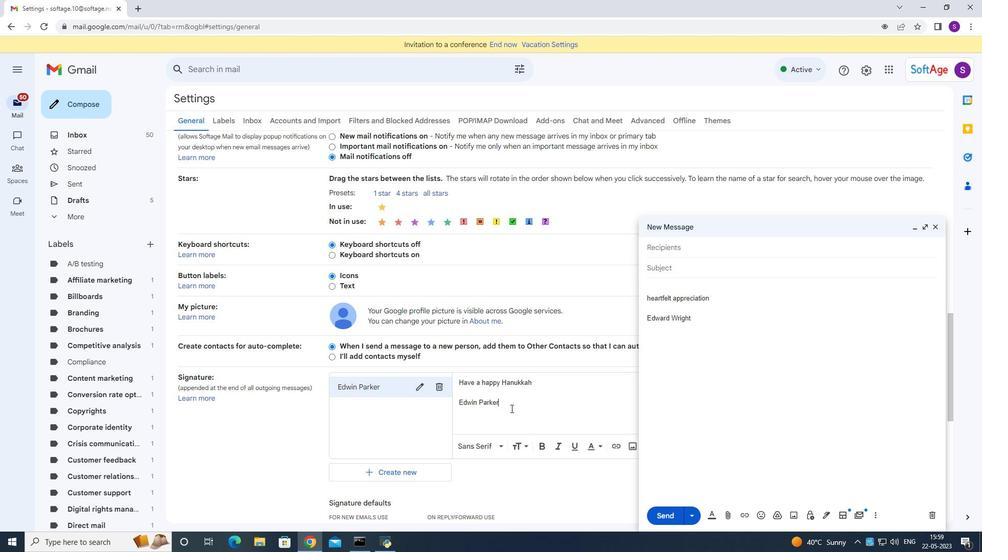 
Action: Mouse scrolled (511, 408) with delta (0, 0)
Screenshot: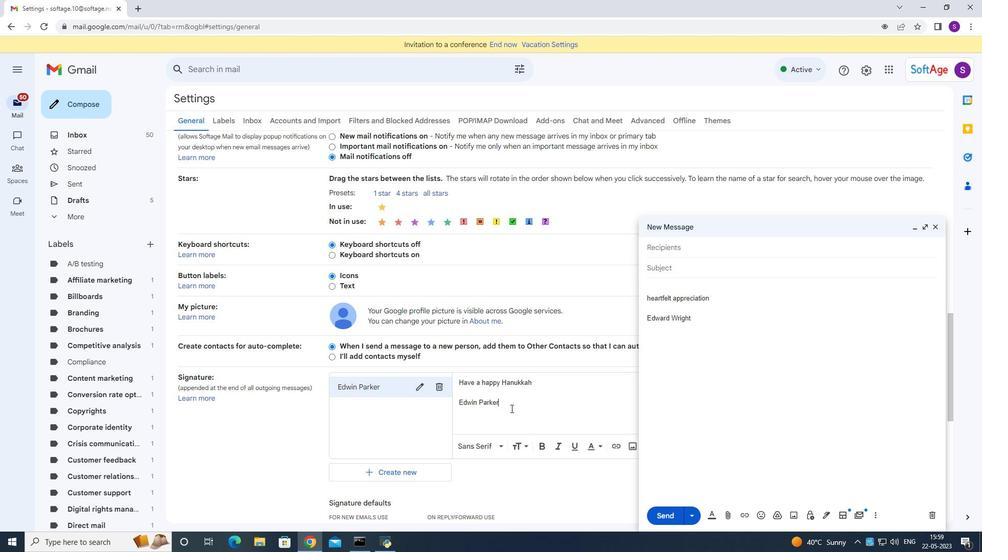 
Action: Mouse scrolled (511, 408) with delta (0, 0)
Screenshot: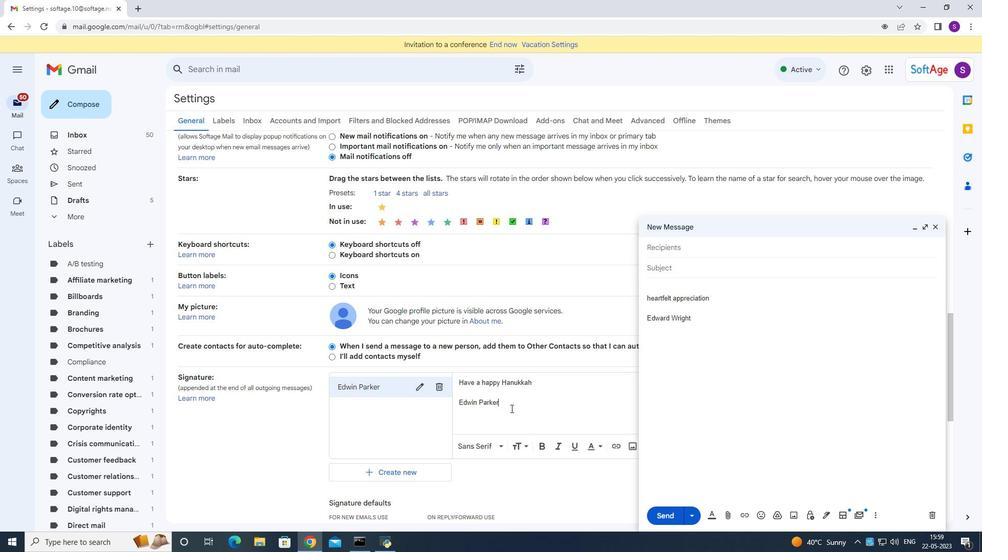 
Action: Mouse scrolled (511, 408) with delta (0, 0)
Screenshot: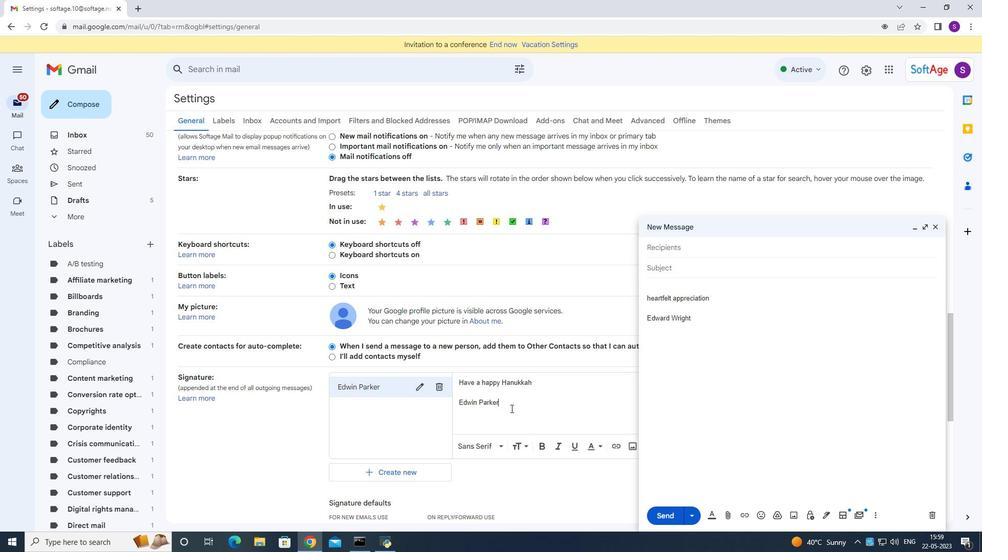 
Action: Mouse scrolled (511, 408) with delta (0, 0)
Screenshot: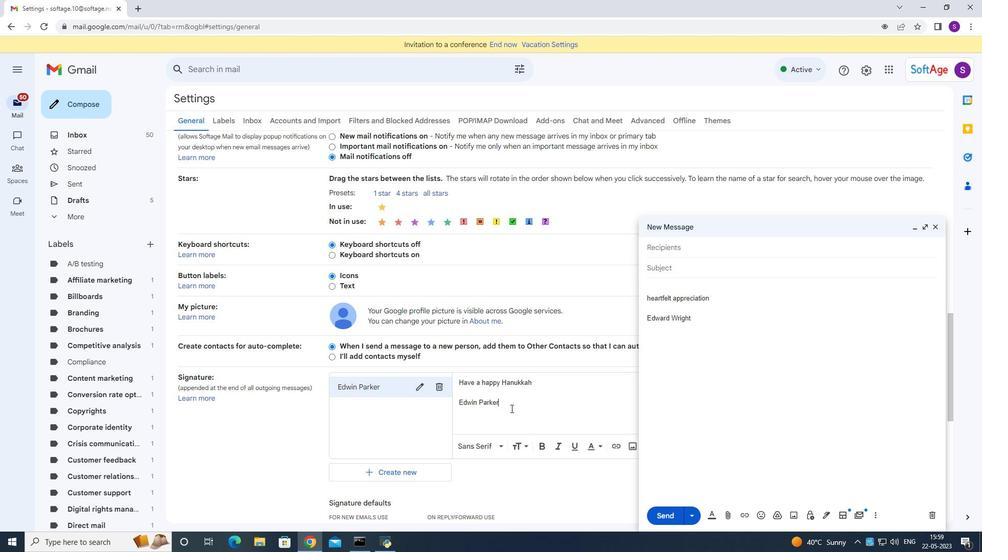 
Action: Mouse moved to (528, 384)
Screenshot: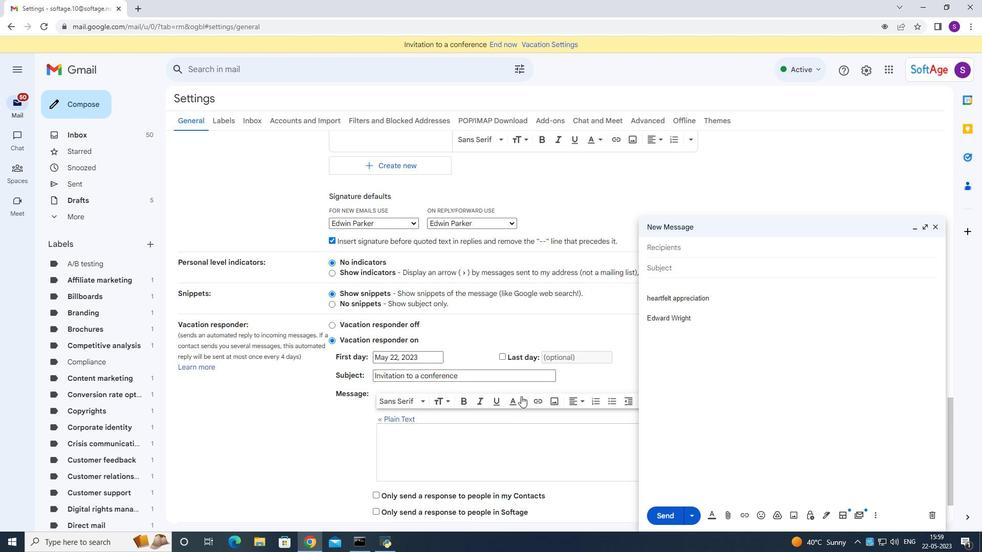 
Action: Mouse scrolled (528, 383) with delta (0, 0)
Screenshot: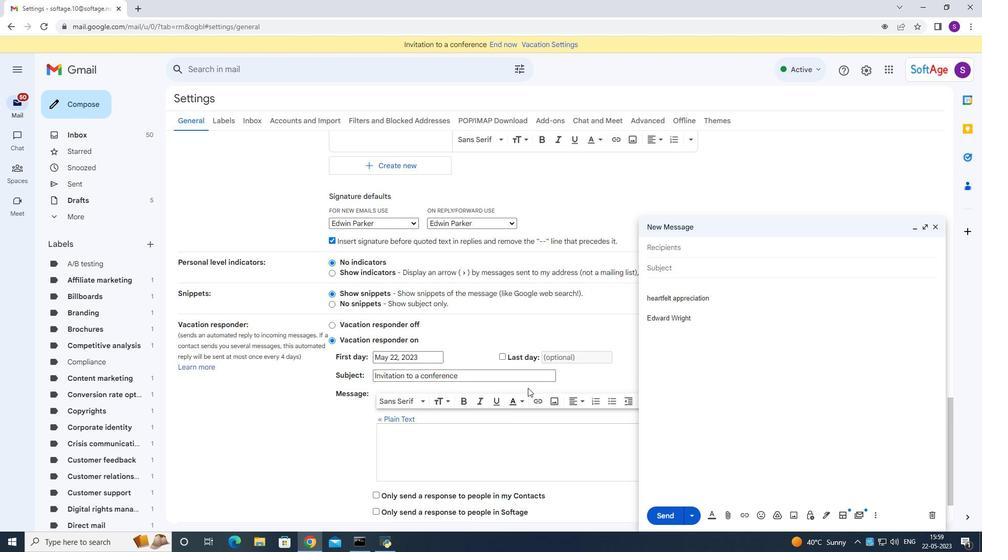 
Action: Mouse moved to (528, 384)
Screenshot: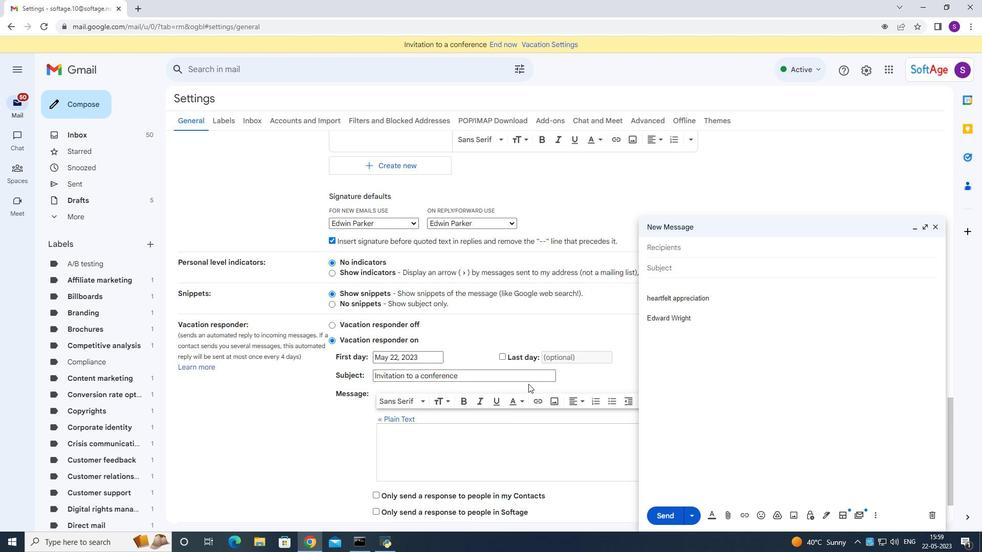 
Action: Mouse scrolled (528, 383) with delta (0, 0)
Screenshot: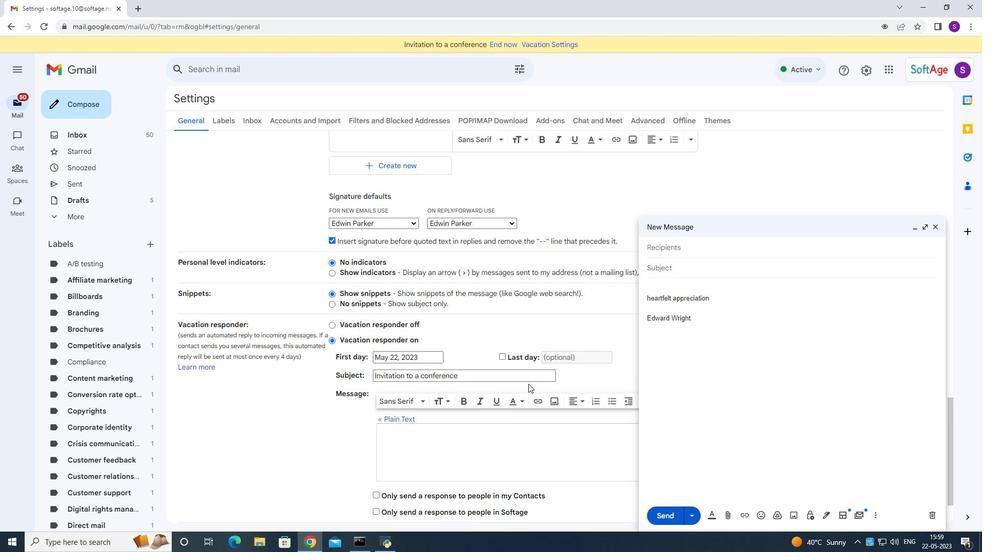 
Action: Mouse moved to (529, 383)
Screenshot: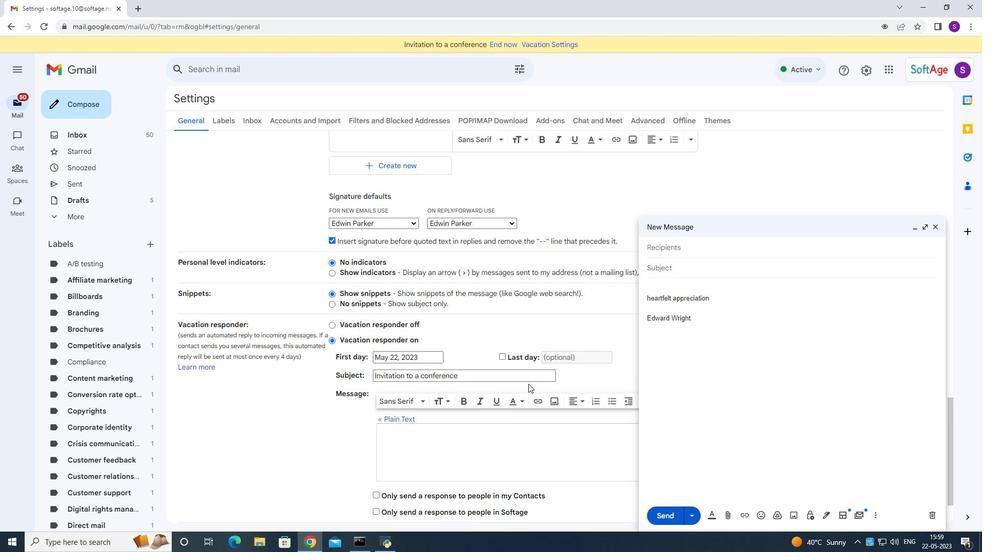 
Action: Mouse scrolled (528, 383) with delta (0, 0)
Screenshot: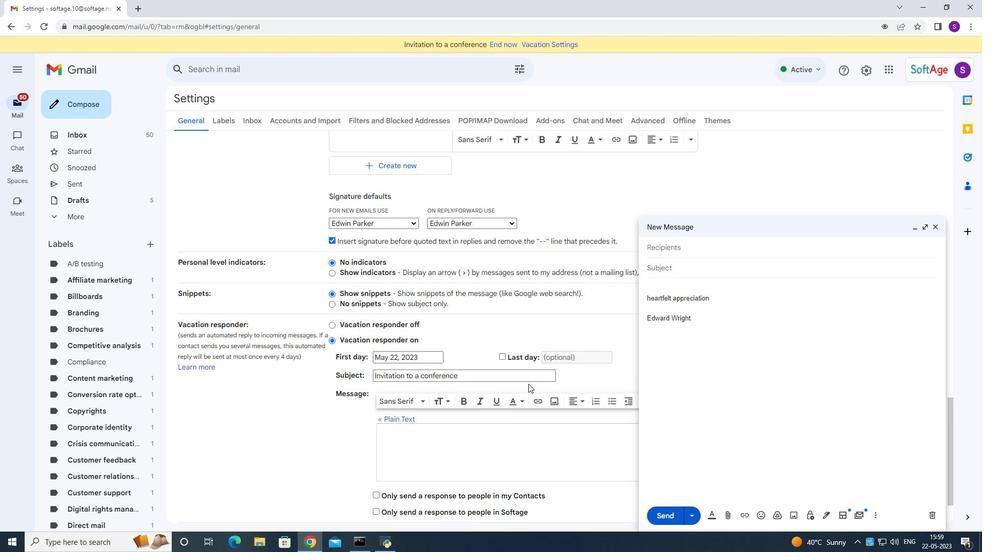 
Action: Mouse scrolled (528, 383) with delta (0, 0)
Screenshot: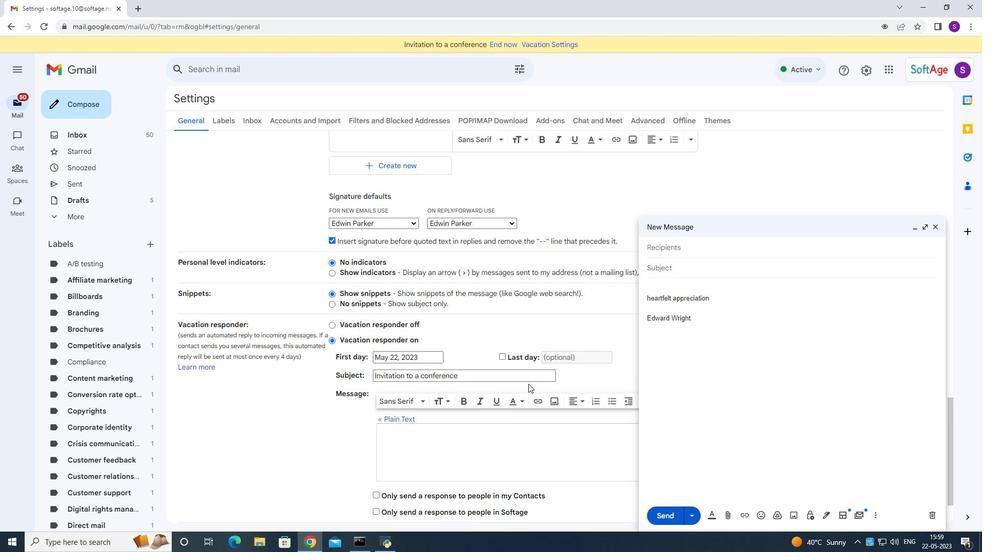 
Action: Mouse scrolled (528, 383) with delta (0, 0)
Screenshot: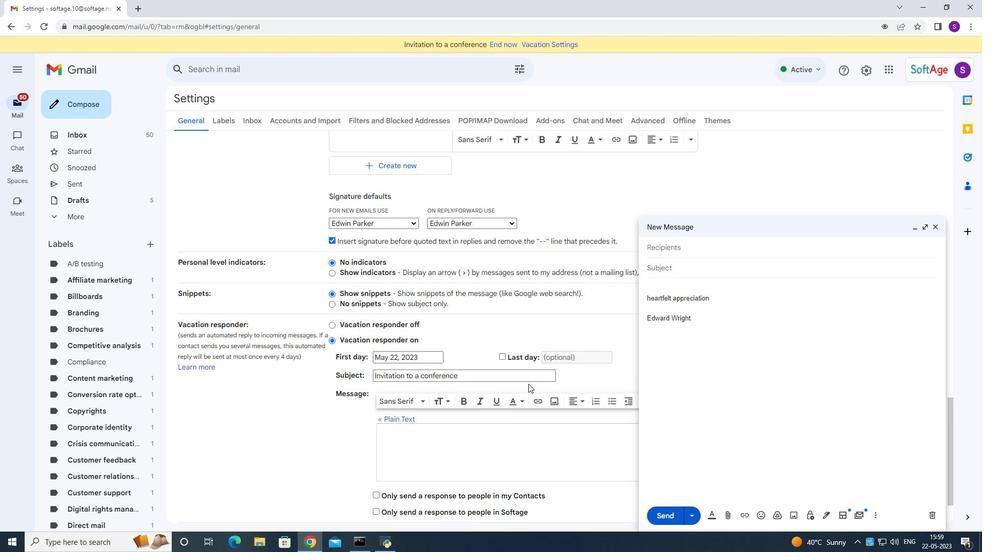 
Action: Mouse scrolled (529, 383) with delta (0, 0)
Screenshot: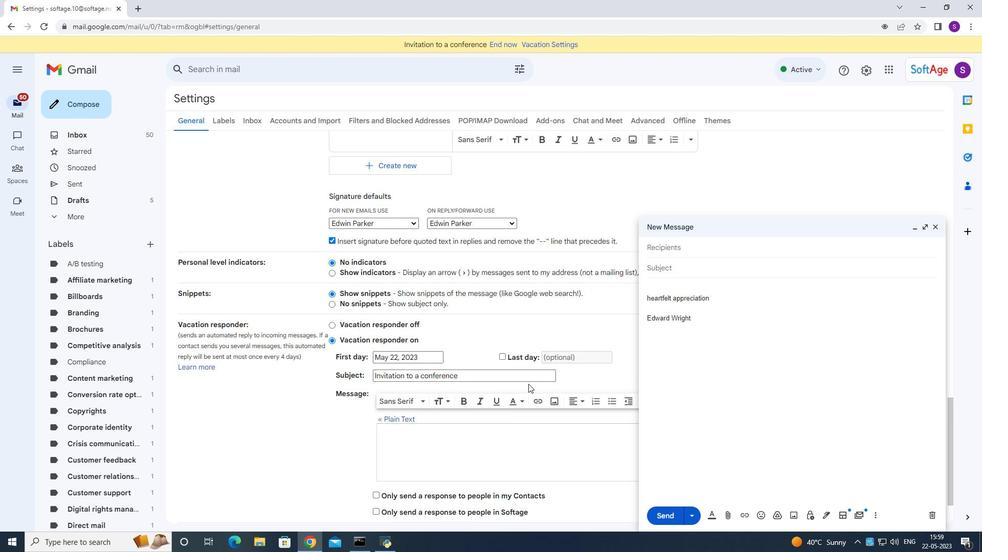 
Action: Mouse scrolled (529, 383) with delta (0, 0)
Screenshot: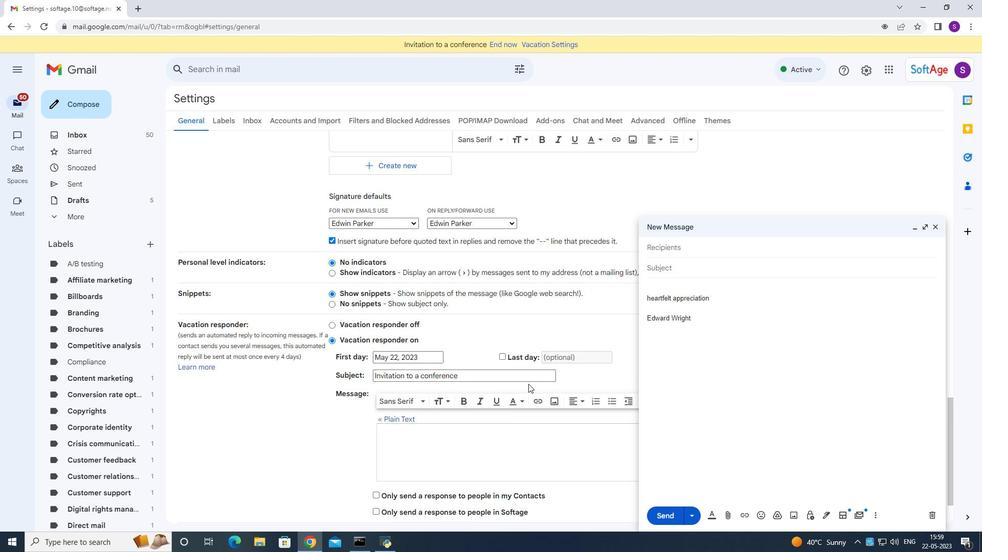 
Action: Mouse moved to (528, 465)
Screenshot: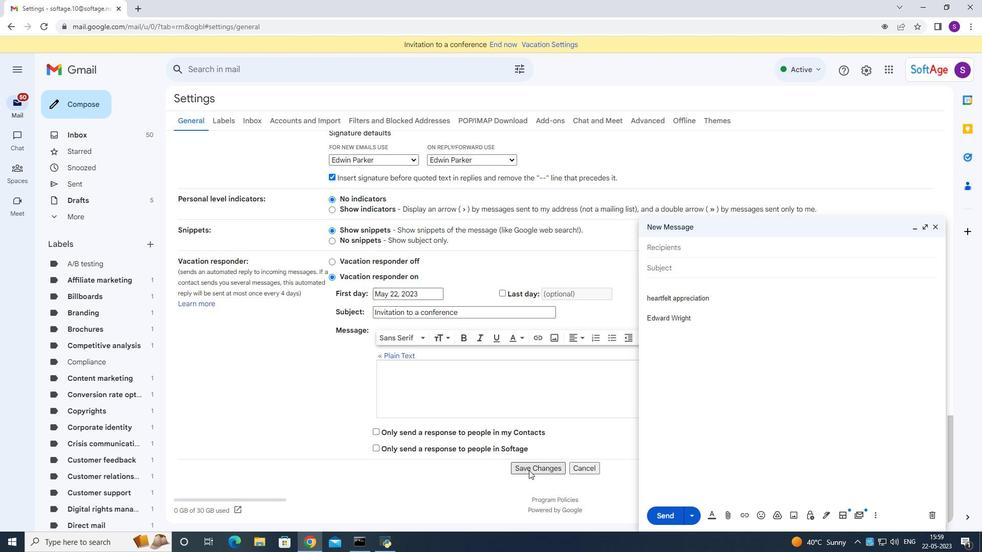 
Action: Mouse pressed left at (528, 465)
Screenshot: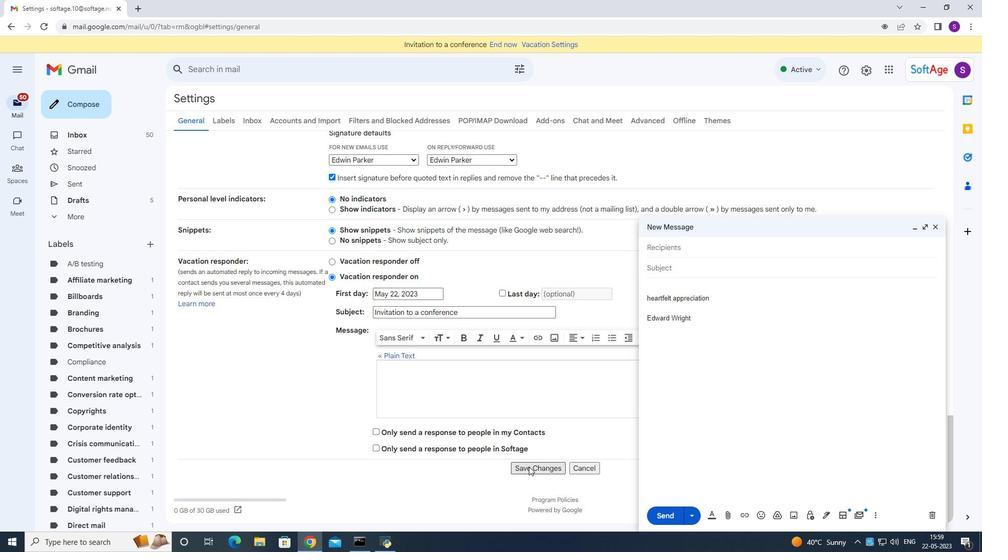 
Action: Mouse moved to (932, 228)
Screenshot: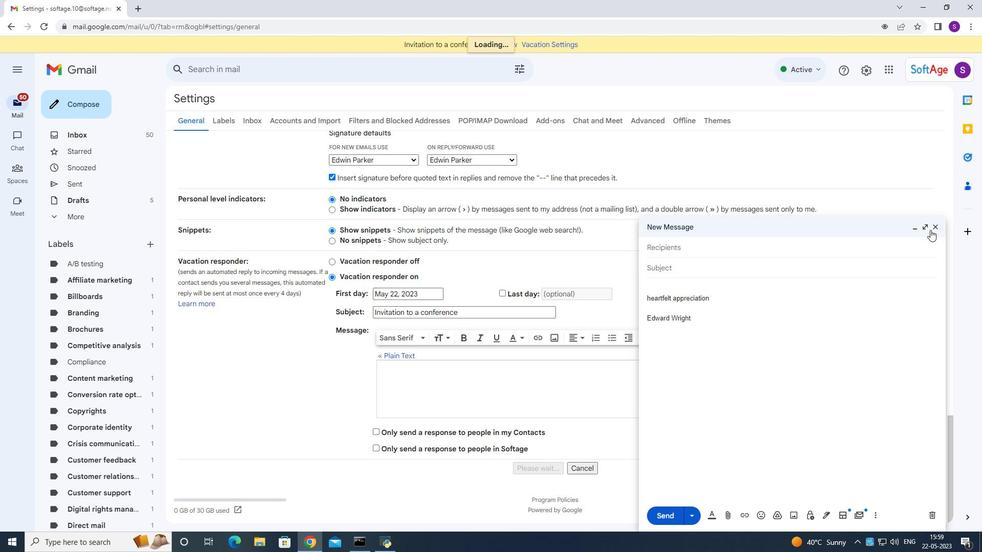 
Action: Mouse pressed left at (932, 228)
Screenshot: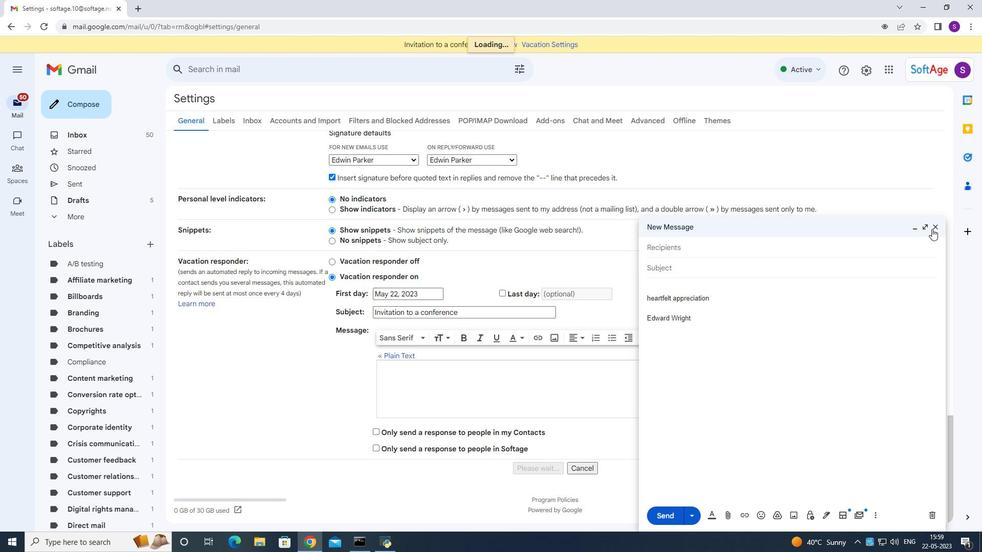 
Action: Mouse moved to (85, 111)
Screenshot: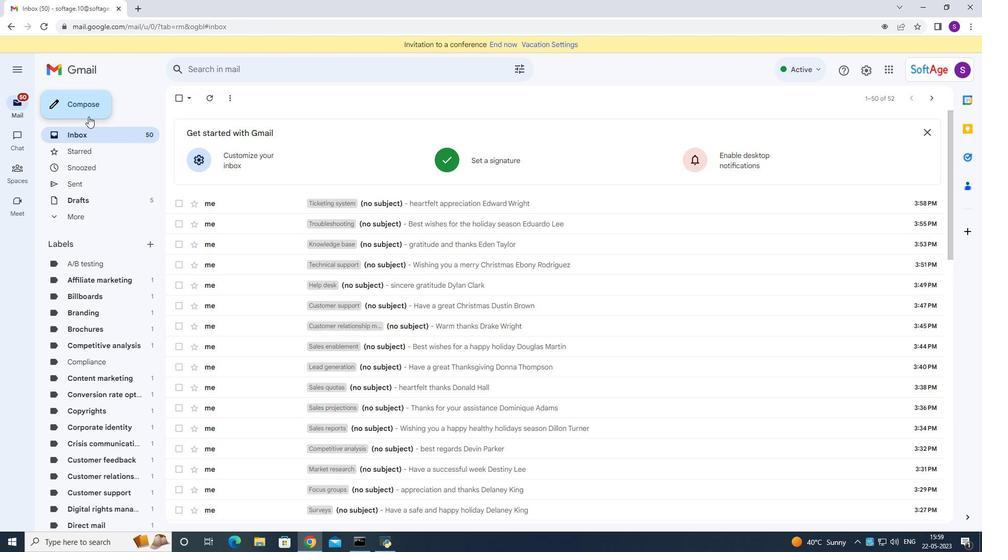 
Action: Mouse pressed left at (85, 111)
Screenshot: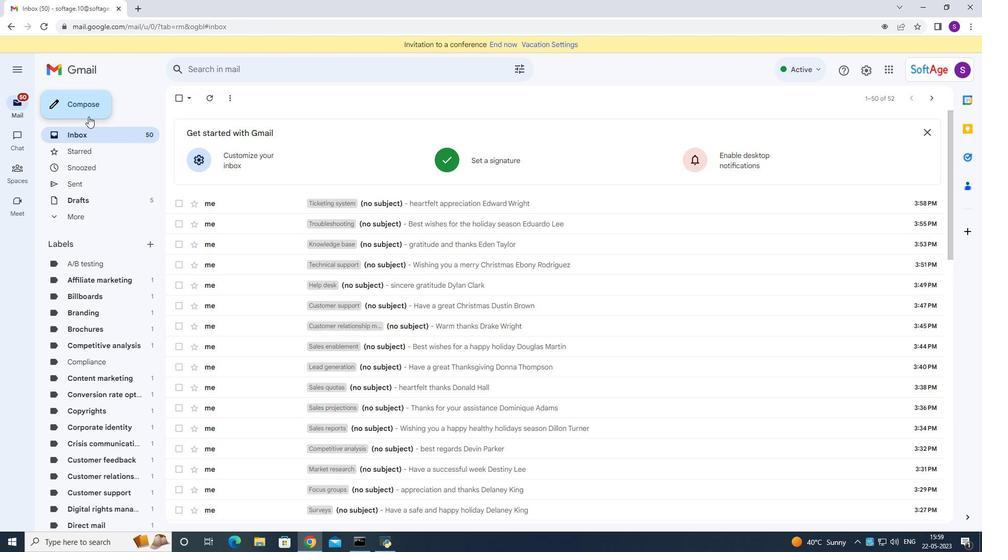 
Action: Mouse moved to (719, 258)
Screenshot: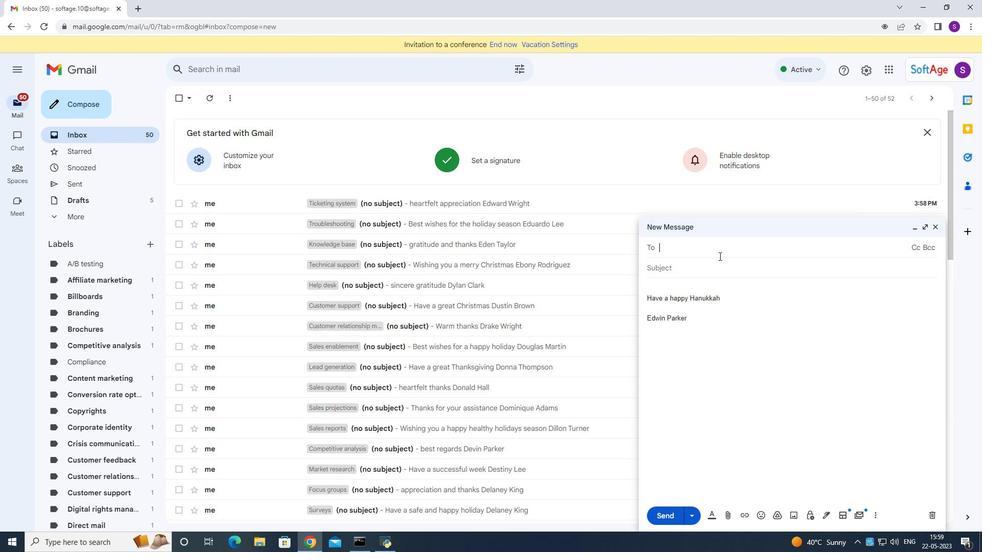 
Action: Key pressed <Key.shift><Key.shift><Key.shift><Key.shift><Key.shift>Softage.10<Key.shift>@softage.net<Key.space>
Screenshot: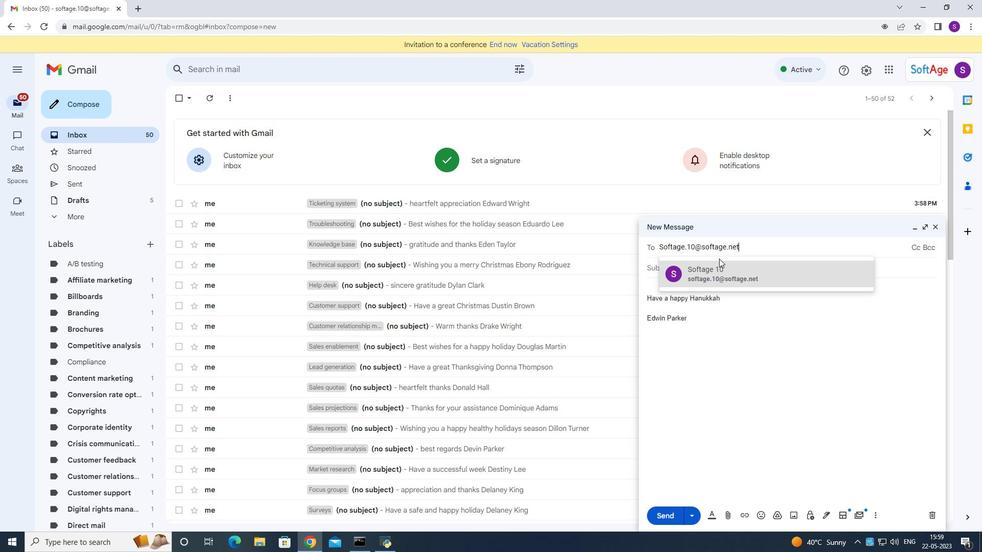 
Action: Mouse moved to (734, 273)
Screenshot: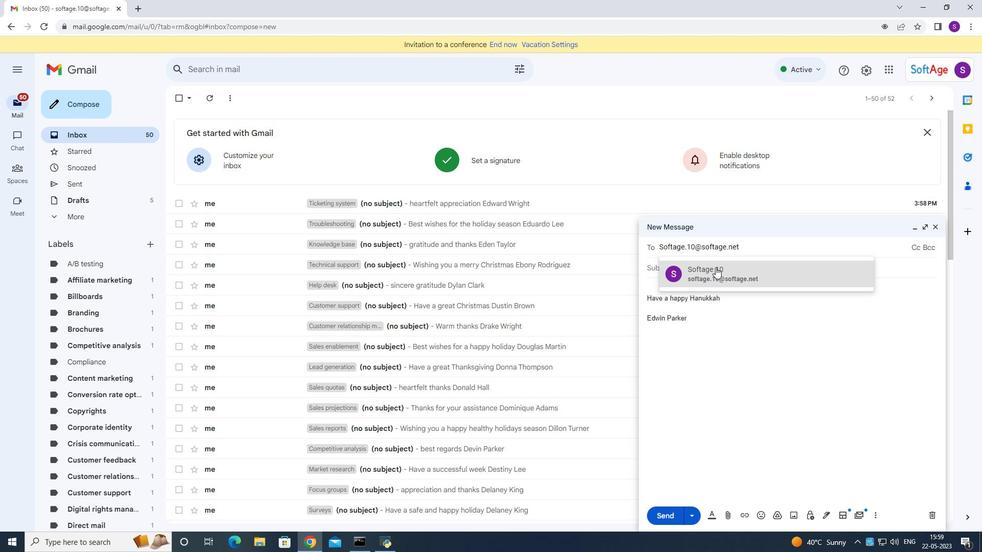 
Action: Mouse pressed left at (734, 273)
Screenshot: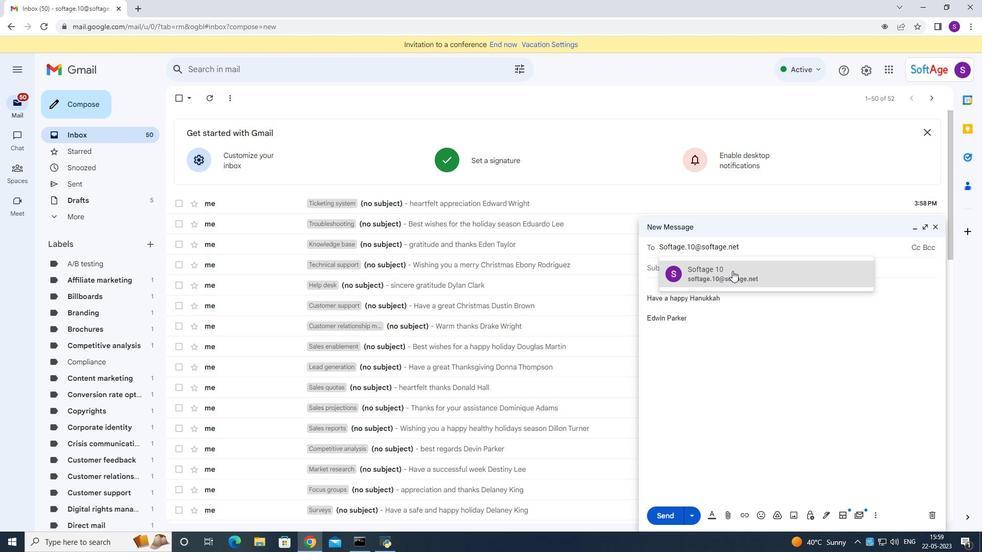 
Action: Mouse moved to (877, 518)
Screenshot: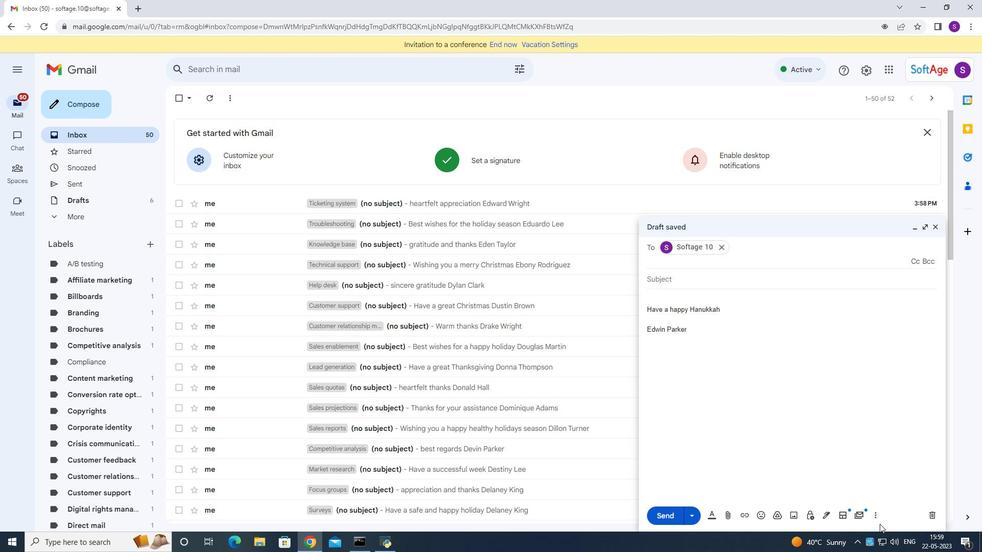 
Action: Mouse pressed left at (877, 518)
Screenshot: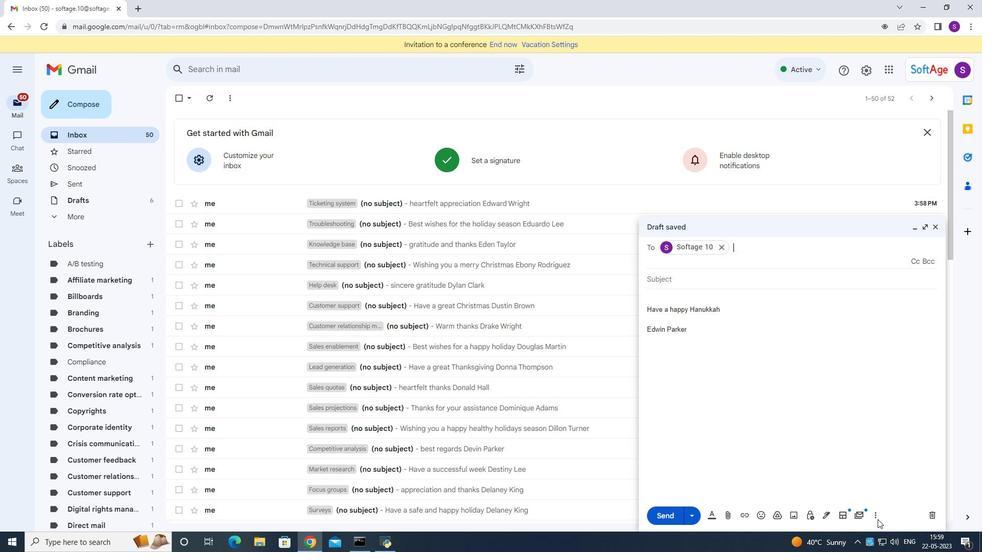 
Action: Mouse moved to (823, 419)
Screenshot: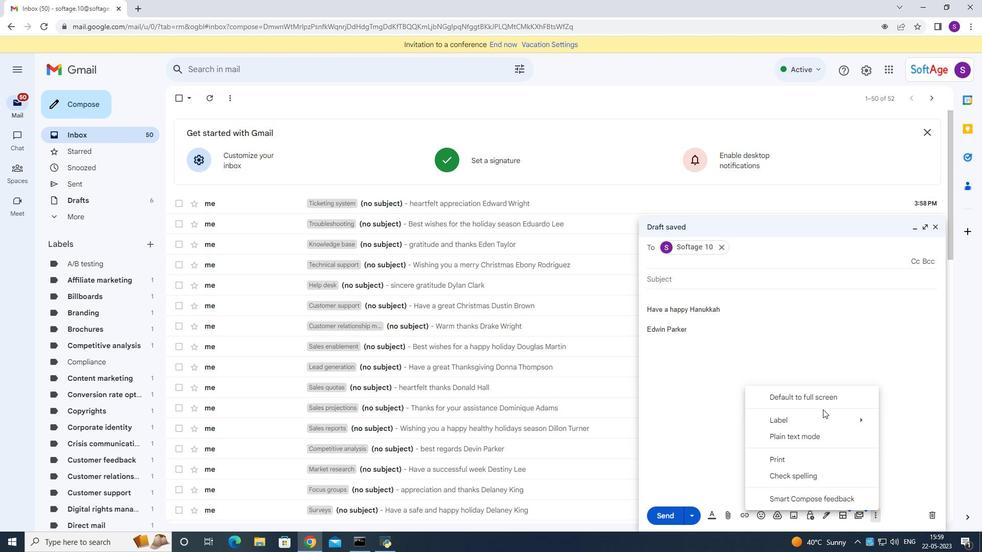 
Action: Mouse pressed left at (823, 419)
Screenshot: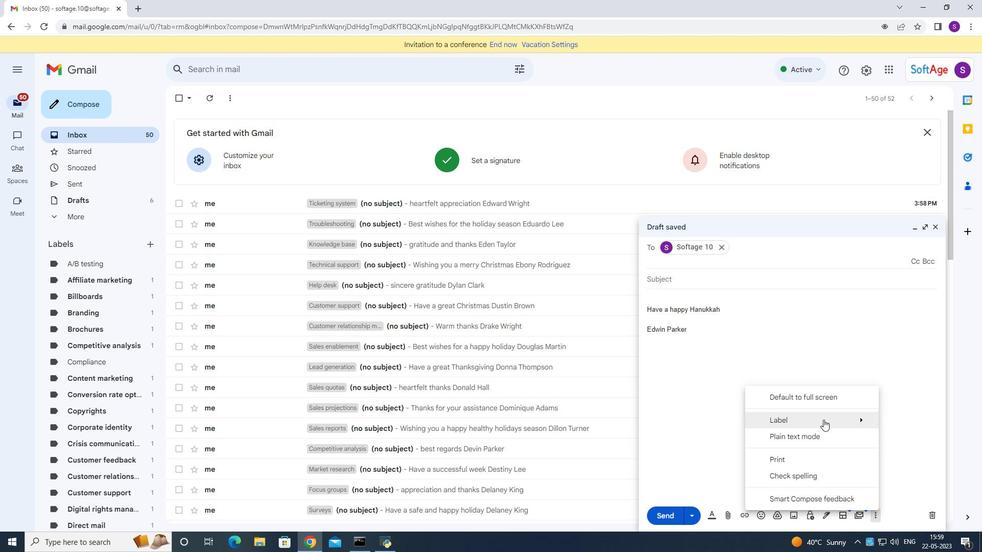 
Action: Mouse moved to (633, 400)
Screenshot: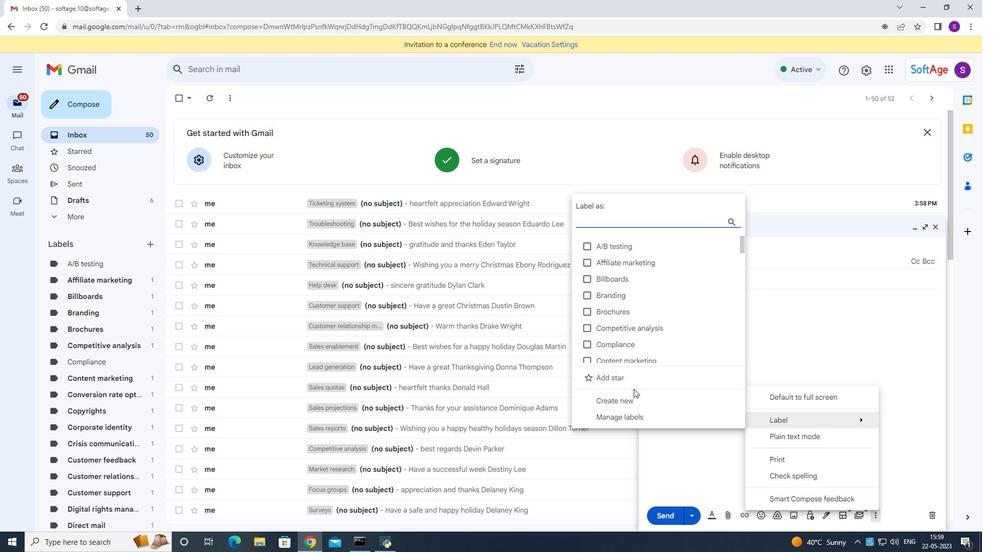 
Action: Mouse pressed left at (633, 400)
Screenshot: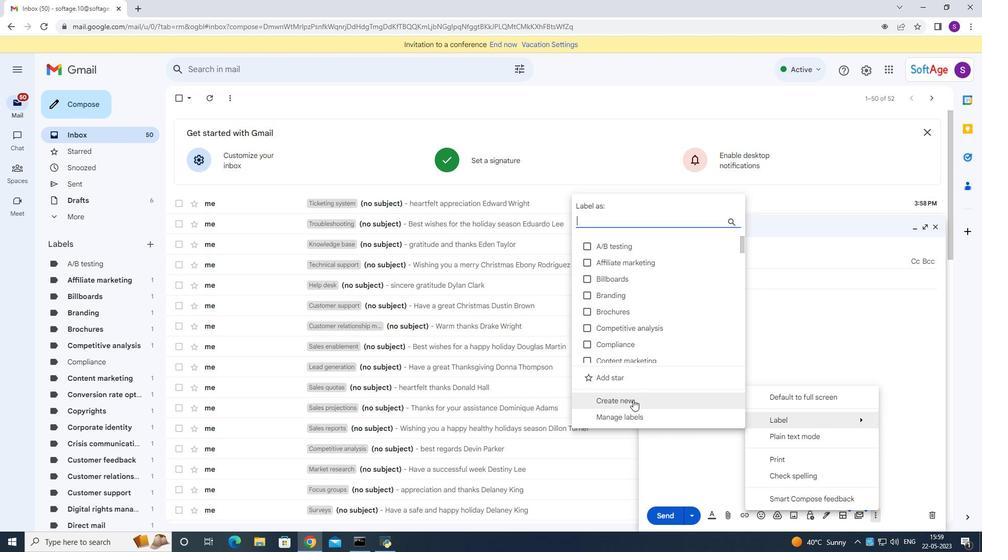 
Action: Mouse moved to (523, 296)
Screenshot: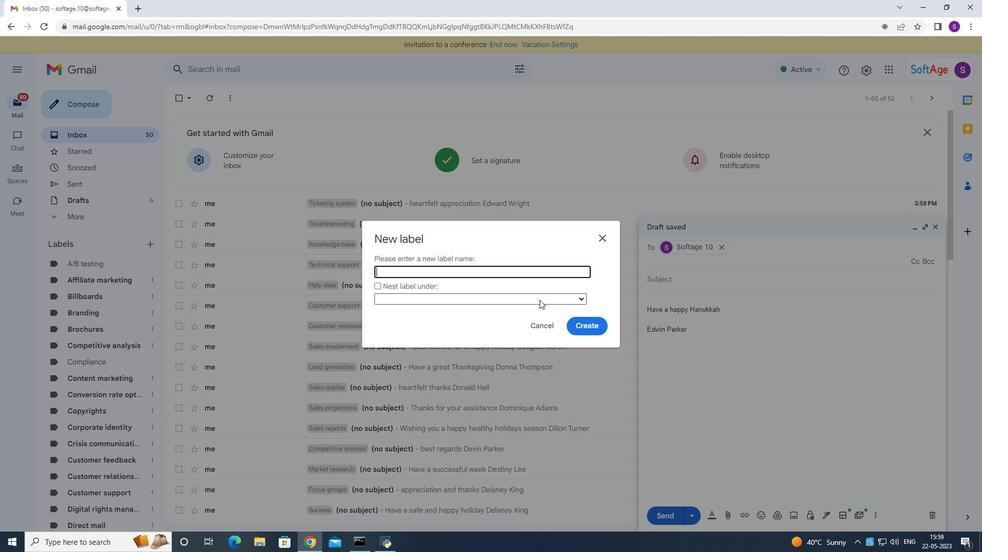 
Action: Key pressed <Key.shift>Esalata<Key.backspace>ion<Key.space>procedures
Screenshot: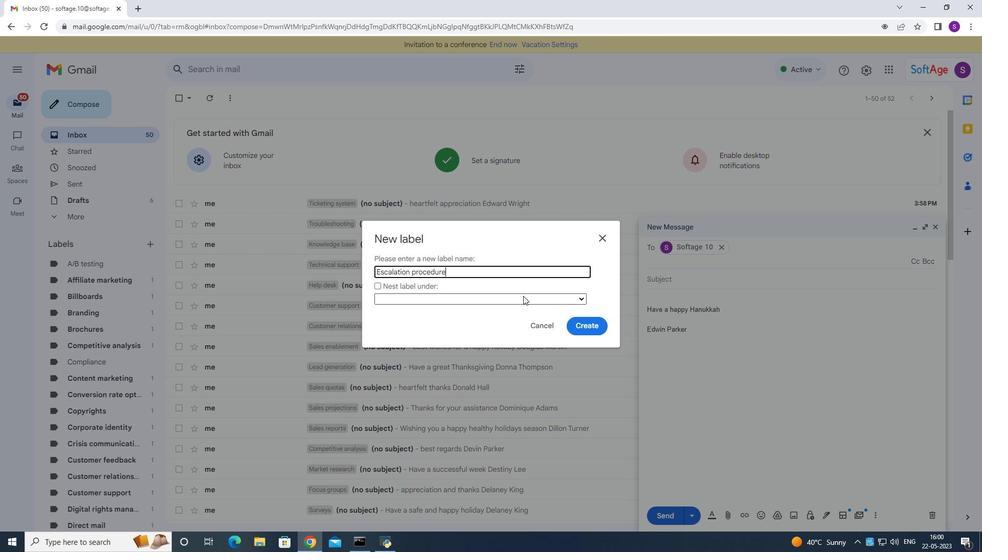 
Action: Mouse moved to (591, 327)
Screenshot: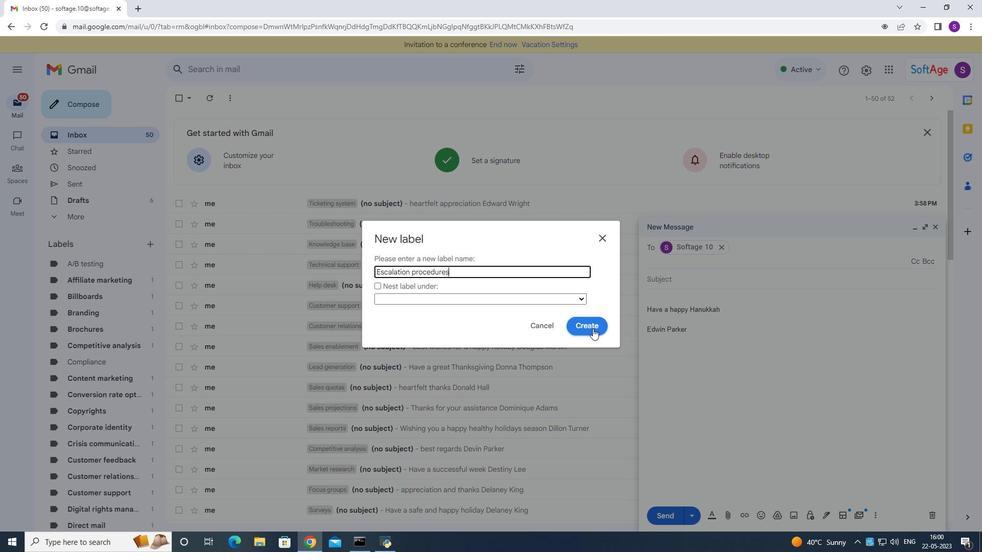 
Action: Mouse pressed left at (591, 327)
Screenshot: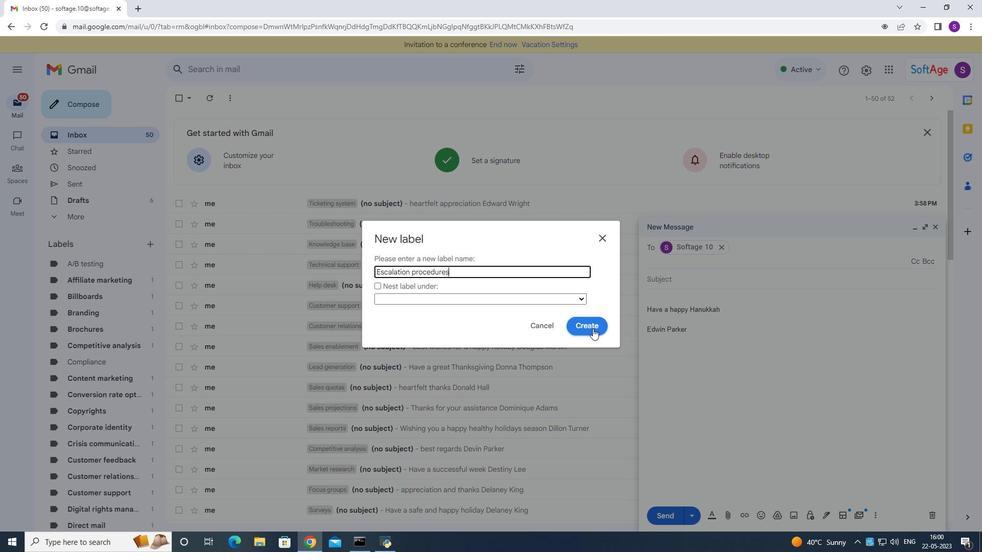 
Action: Mouse moved to (666, 513)
Screenshot: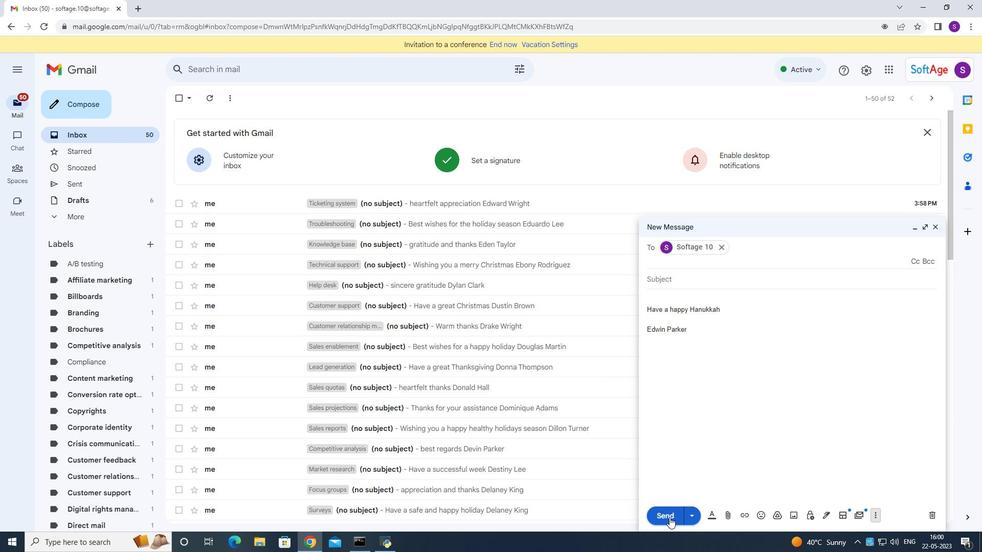 
Action: Mouse pressed left at (666, 513)
Screenshot: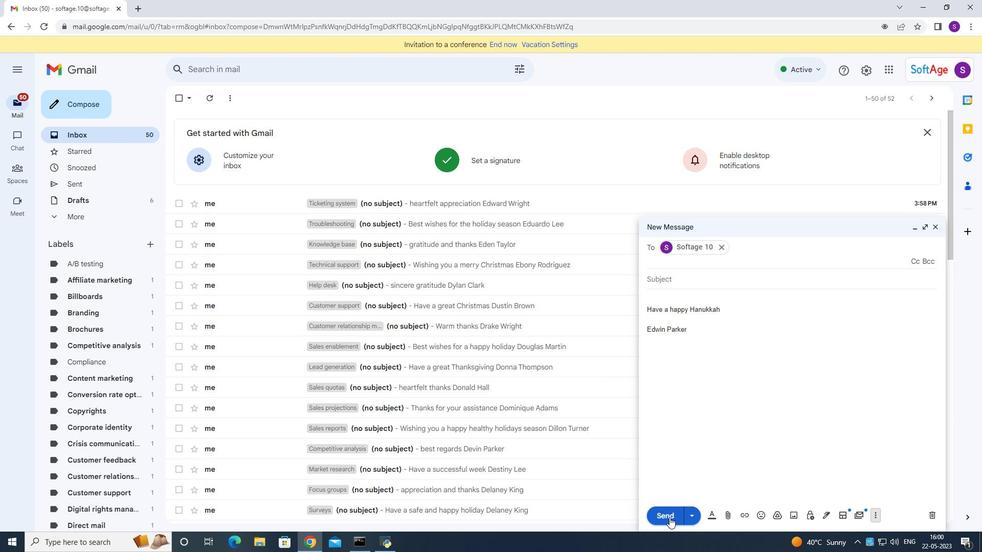 
Action: Mouse moved to (710, 314)
Screenshot: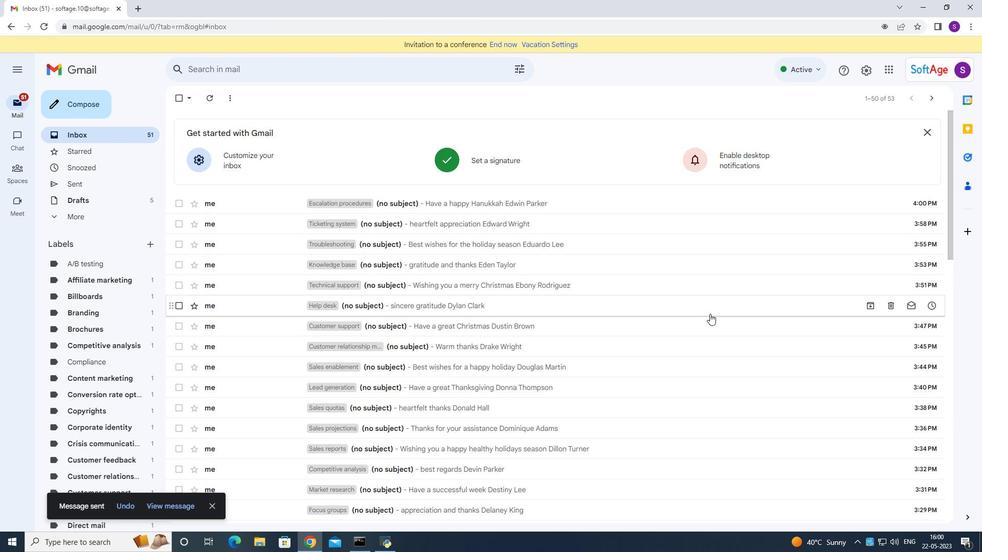 
